 Task: Add an event with the title Training Workshop: Effective Team Leadership, date '2023/10/17', time 7:00 AM to 9:00 AMand add a description: A board meeting is a formal gathering where the board of directors, executive team, and key stakeholders come together to discuss and make important decisions regarding the organization's strategic direction, governance, and overall performance. , put the event into Blue category . Add location for the event as: 321 Montmartre, Paris, France, logged in from the account softage.3@softage.netand send the event invitation to softage.8@softage.net and softage.9@softage.net. Set a reminder for the event At time of event
Action: Mouse moved to (94, 95)
Screenshot: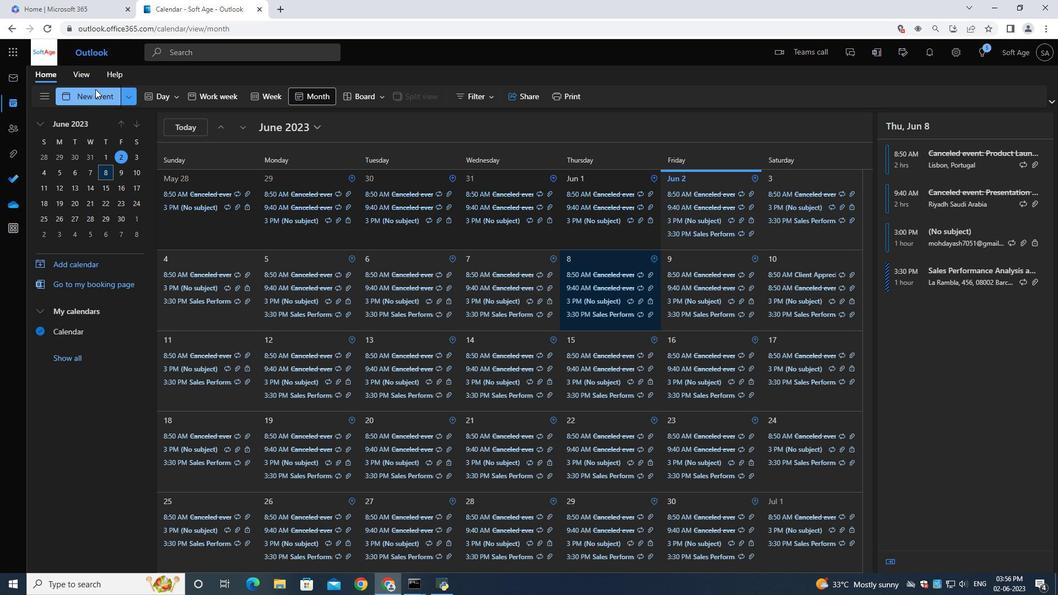 
Action: Mouse pressed left at (94, 95)
Screenshot: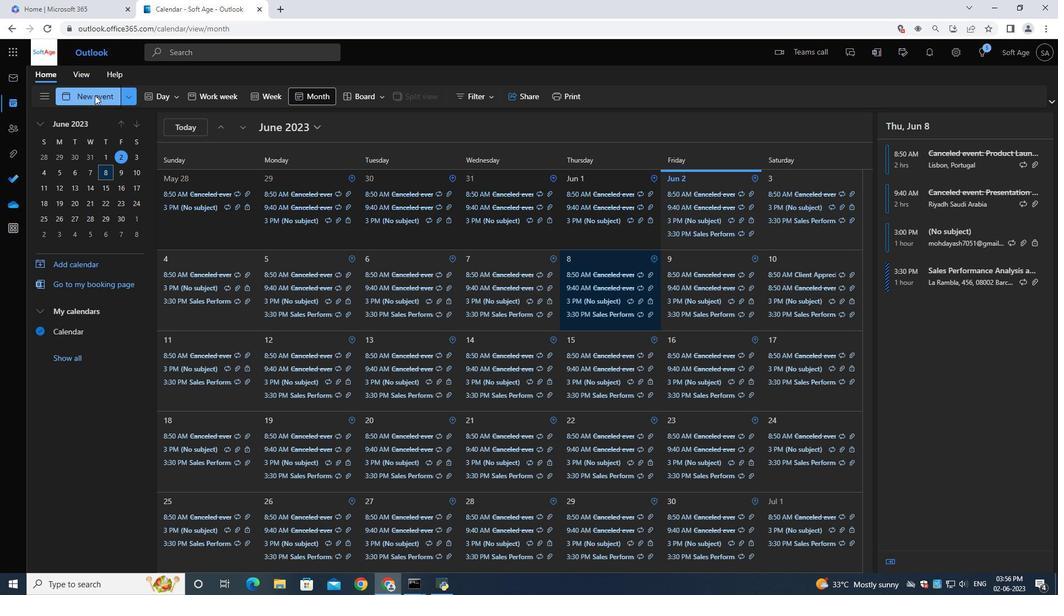 
Action: Mouse moved to (266, 173)
Screenshot: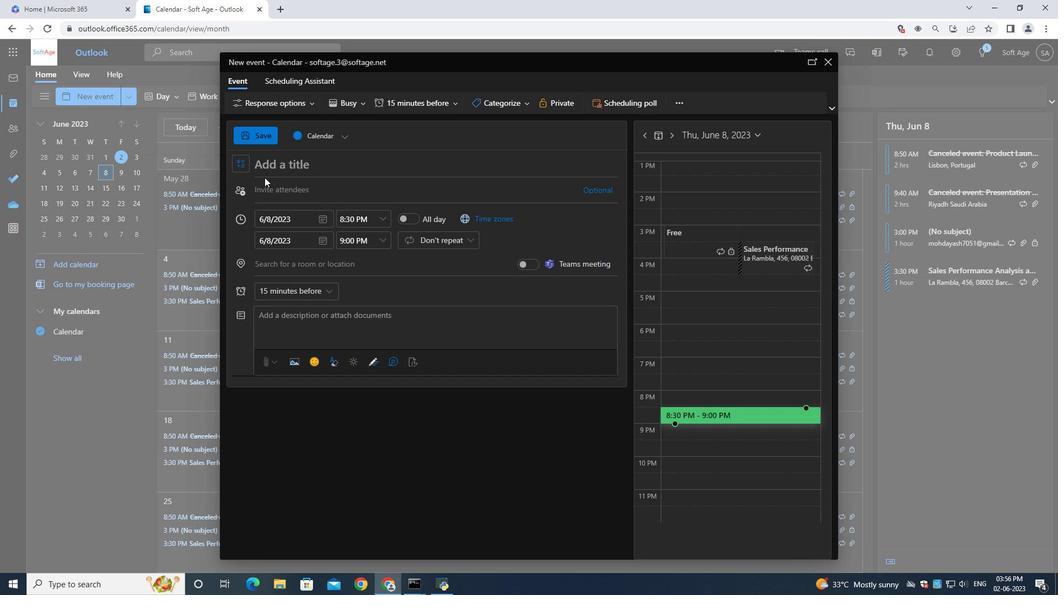 
Action: Mouse pressed left at (266, 173)
Screenshot: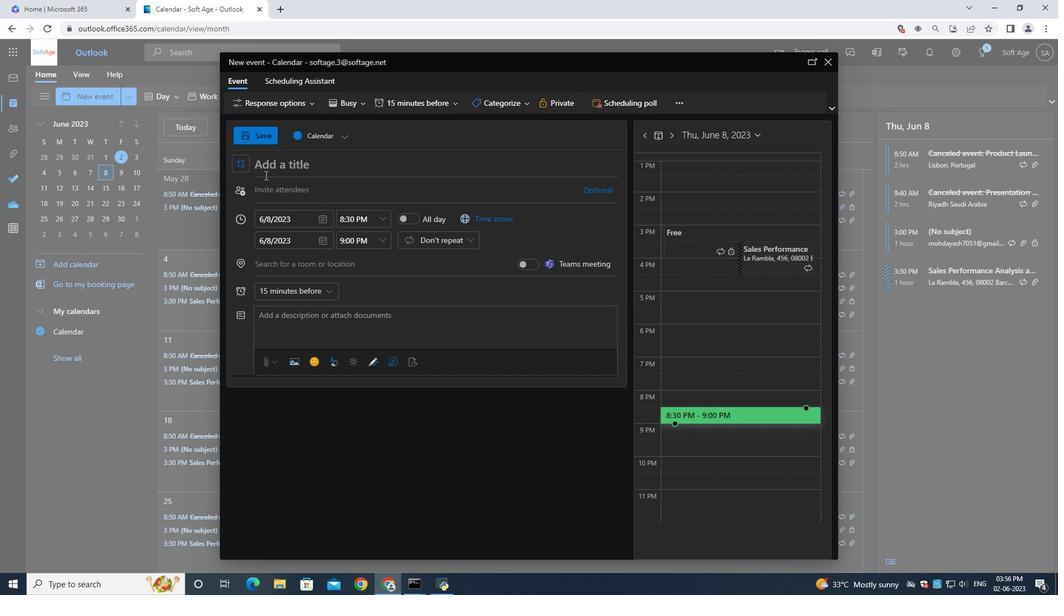 
Action: Key pressed <Key.shift>Training<Key.space><Key.shift>Workshop<Key.shift_r>:<Key.space><Key.shift>Effective<Key.space><Key.shift><Key.shift><Key.shift><Key.shift><Key.shift><Key.shift><Key.shift><Key.shift><Key.shift><Key.shift><Key.shift><Key.shift><Key.shift><Key.shift><Key.shift><Key.shift><Key.shift><Key.shift>Team<Key.space><Key.shift><Key.shift><Key.shift><Key.shift><Key.shift><Key.shift><Key.shift><Key.shift><Key.shift><Key.shift><Key.shift><Key.shift><Key.shift><Key.shift><Key.shift><Key.shift><Key.shift><Key.shift><Key.shift><Key.shift>Leadership
Screenshot: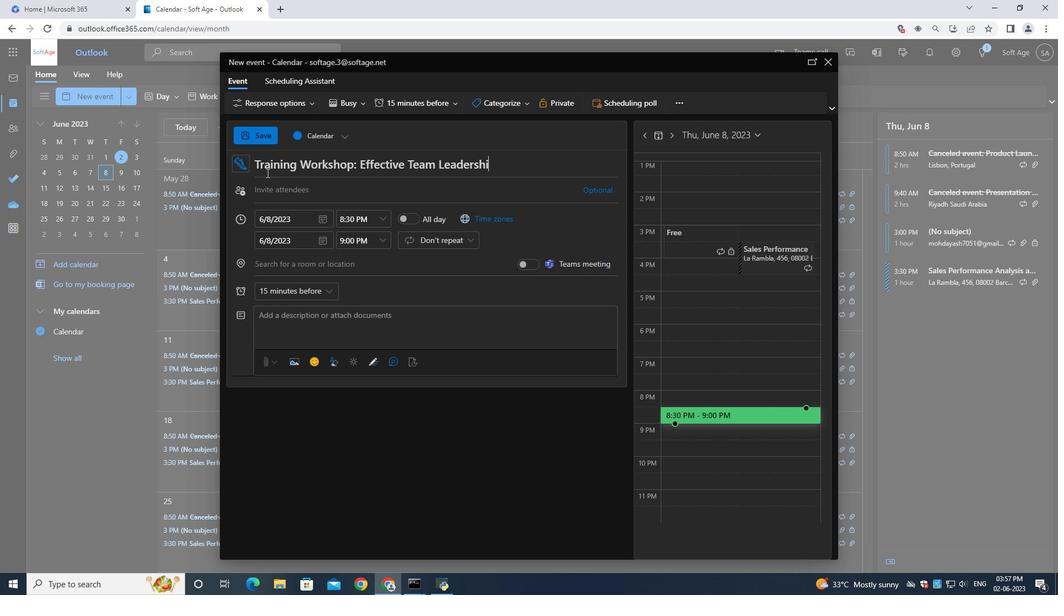 
Action: Mouse moved to (326, 218)
Screenshot: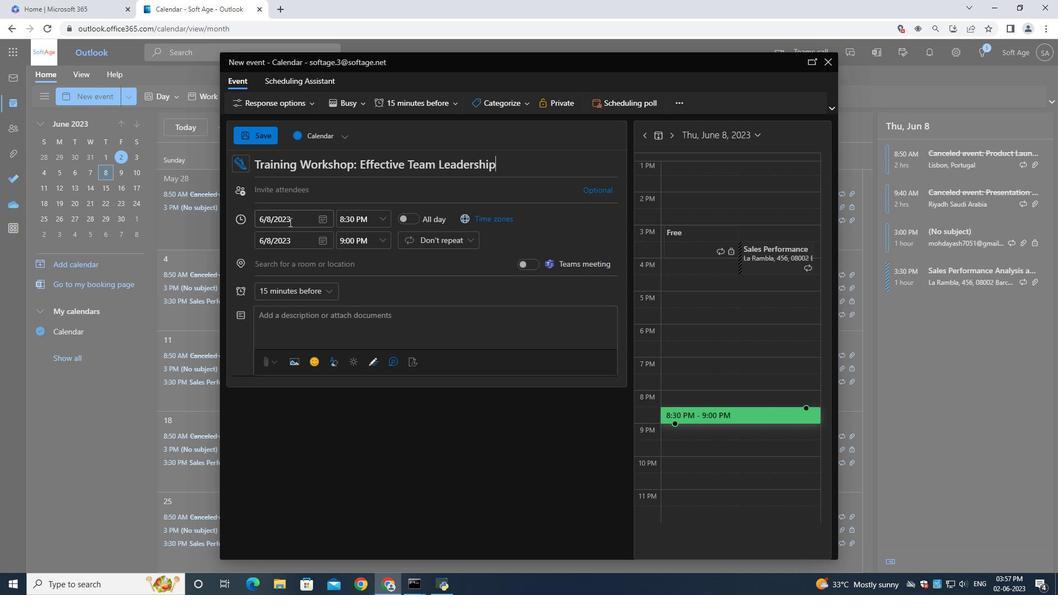
Action: Mouse pressed left at (326, 218)
Screenshot: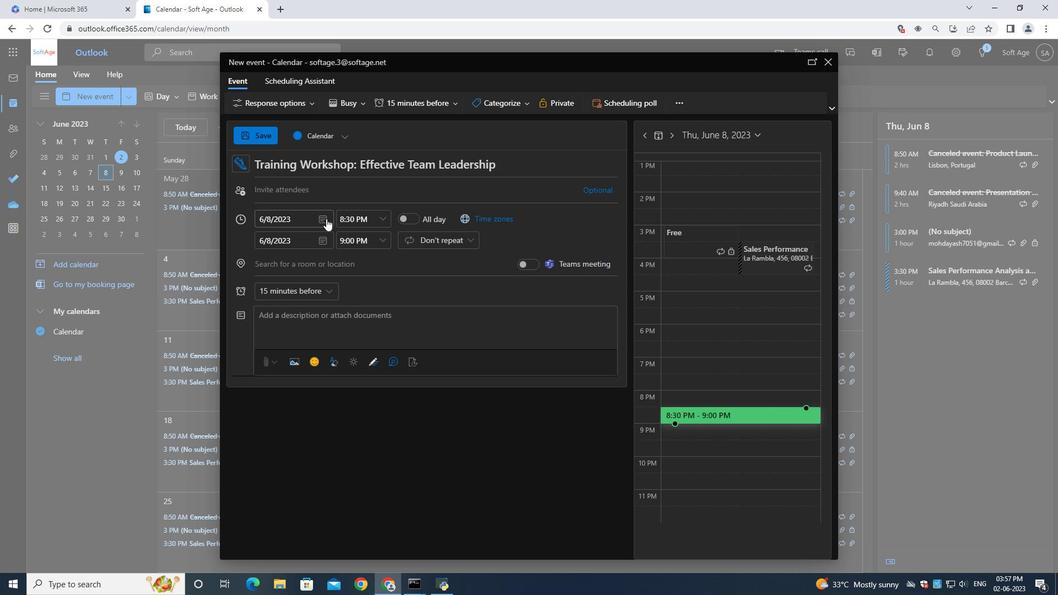 
Action: Mouse moved to (360, 239)
Screenshot: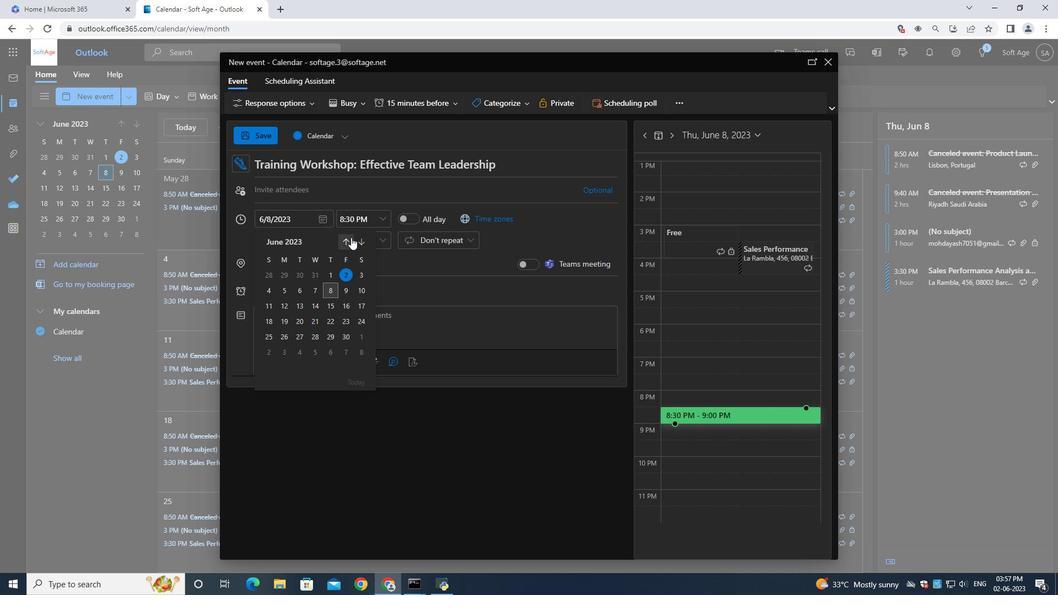
Action: Mouse pressed left at (360, 239)
Screenshot: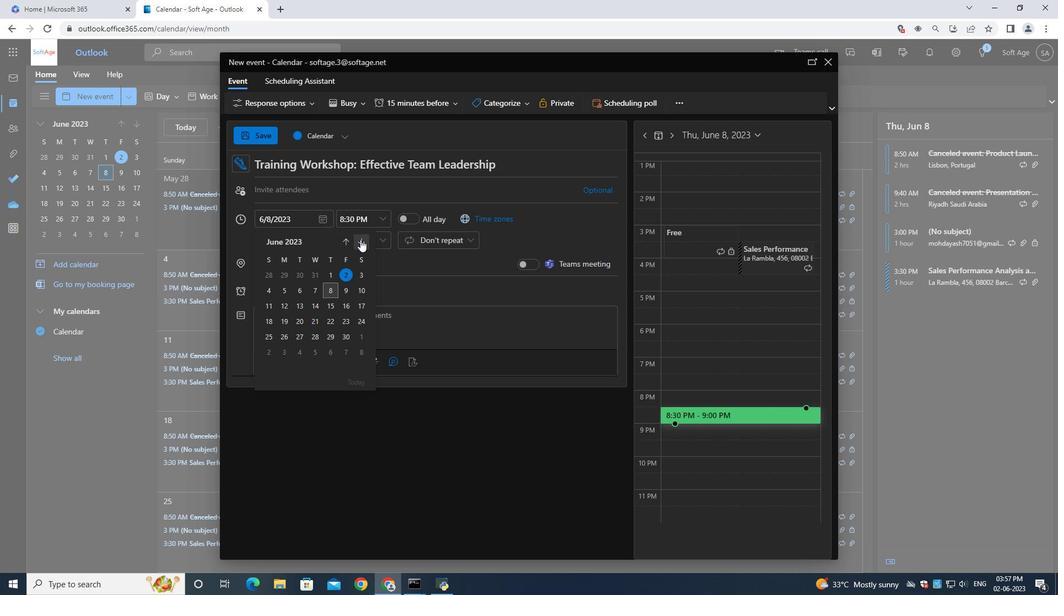 
Action: Mouse pressed left at (360, 239)
Screenshot: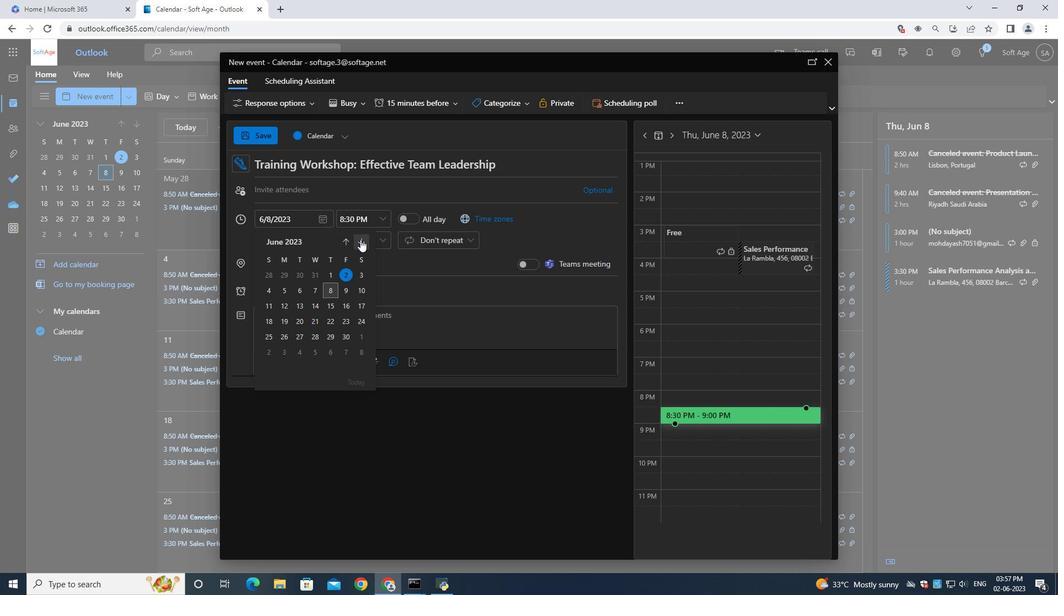 
Action: Mouse pressed left at (360, 239)
Screenshot: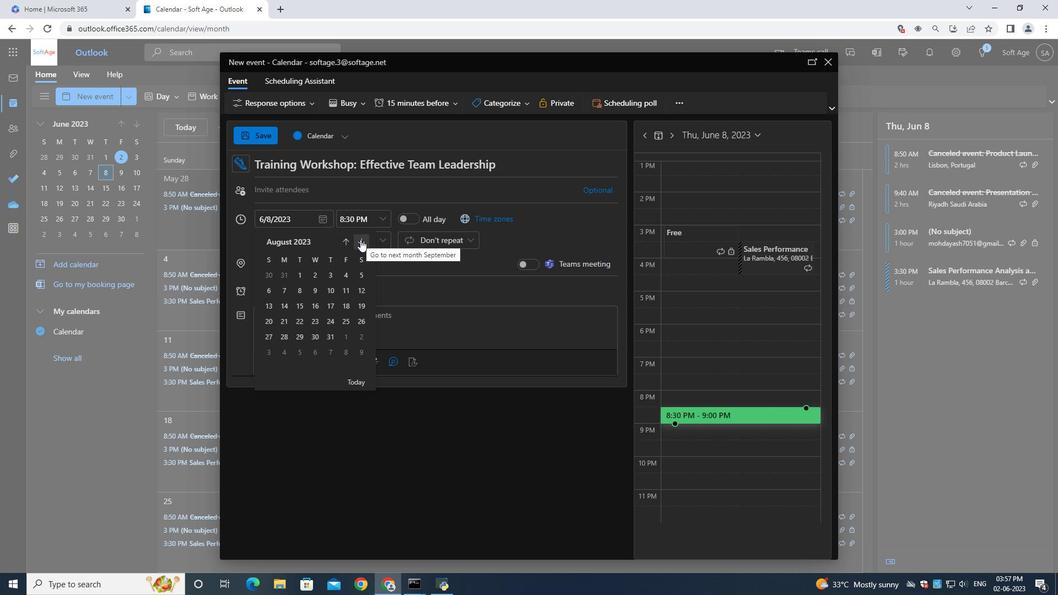 
Action: Mouse moved to (361, 240)
Screenshot: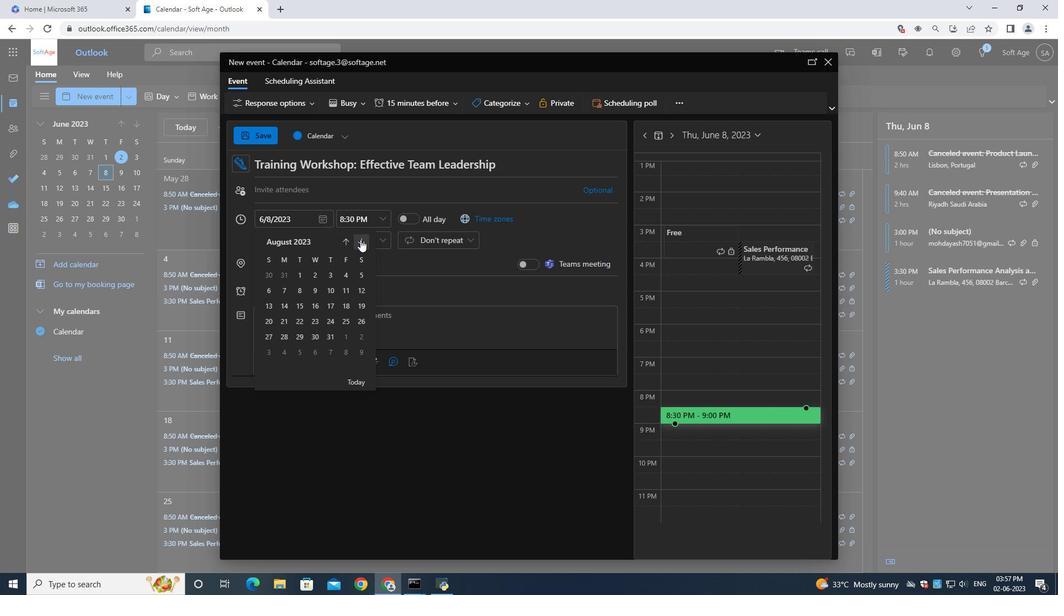 
Action: Mouse pressed left at (361, 240)
Screenshot: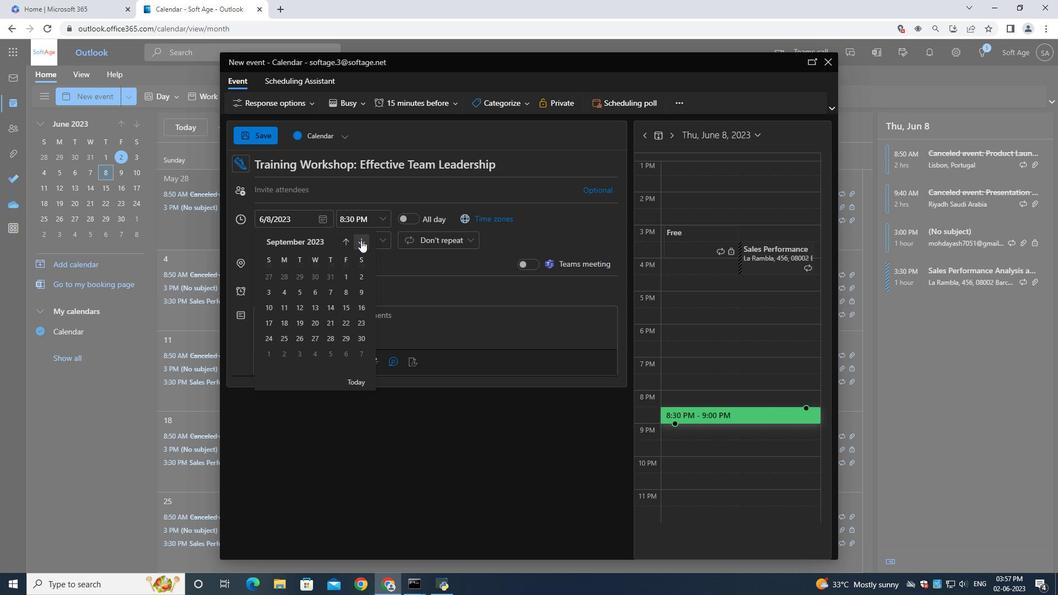 
Action: Mouse moved to (298, 307)
Screenshot: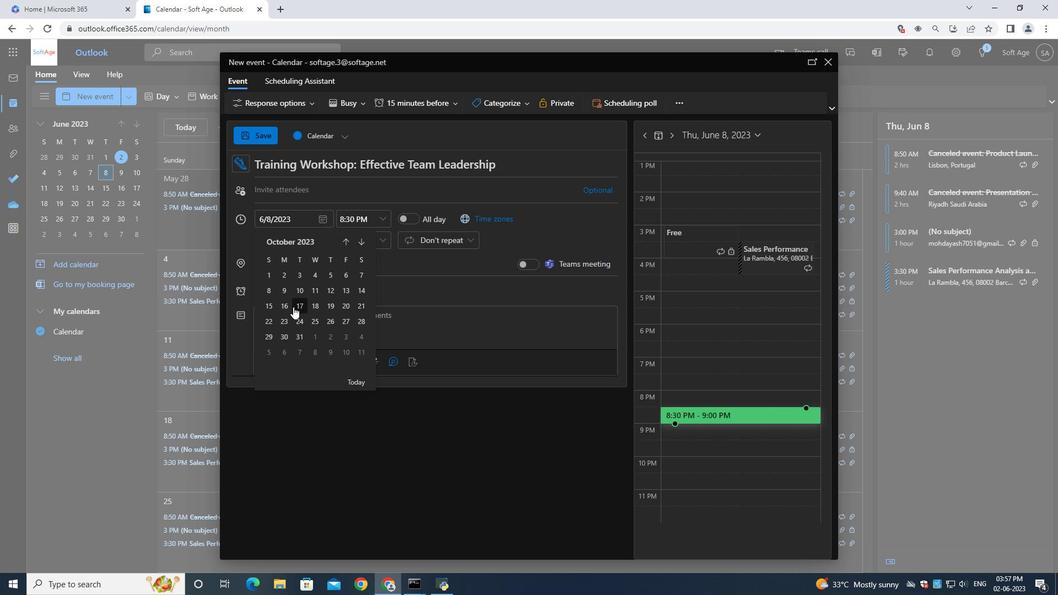 
Action: Mouse pressed left at (298, 307)
Screenshot: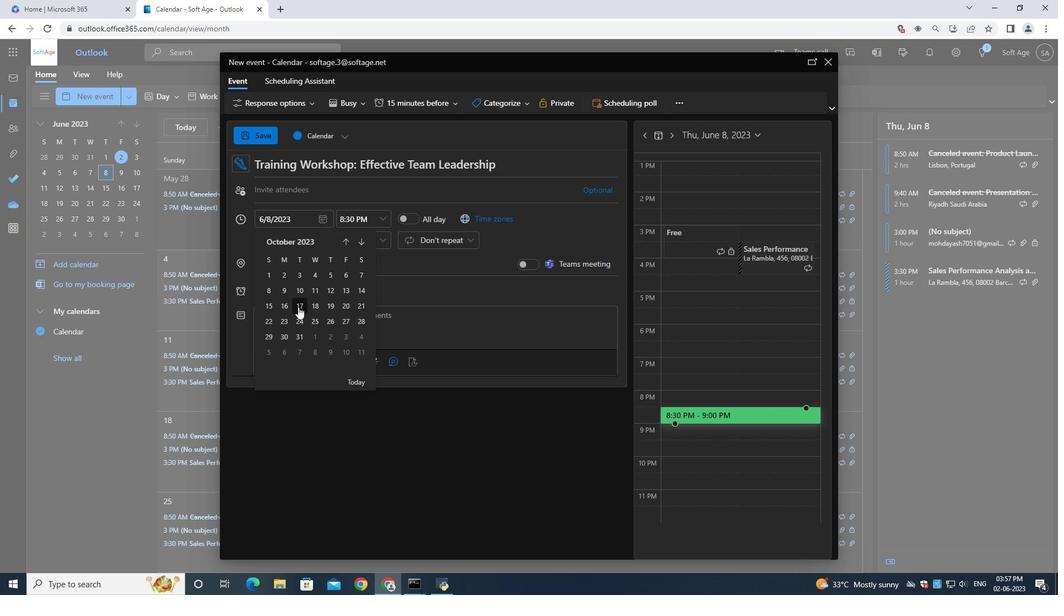 
Action: Mouse moved to (349, 218)
Screenshot: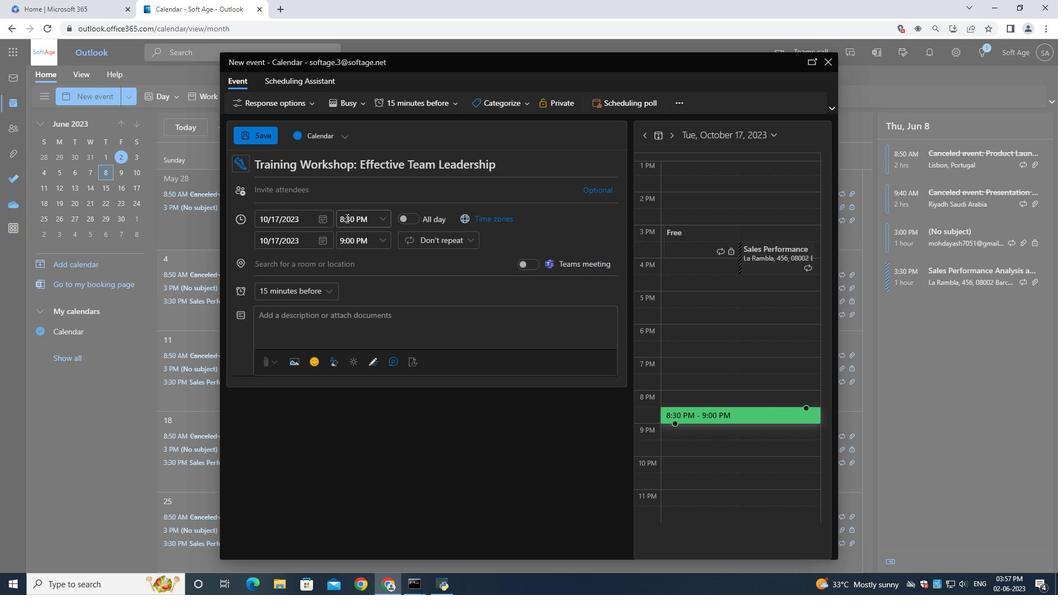 
Action: Mouse pressed left at (349, 218)
Screenshot: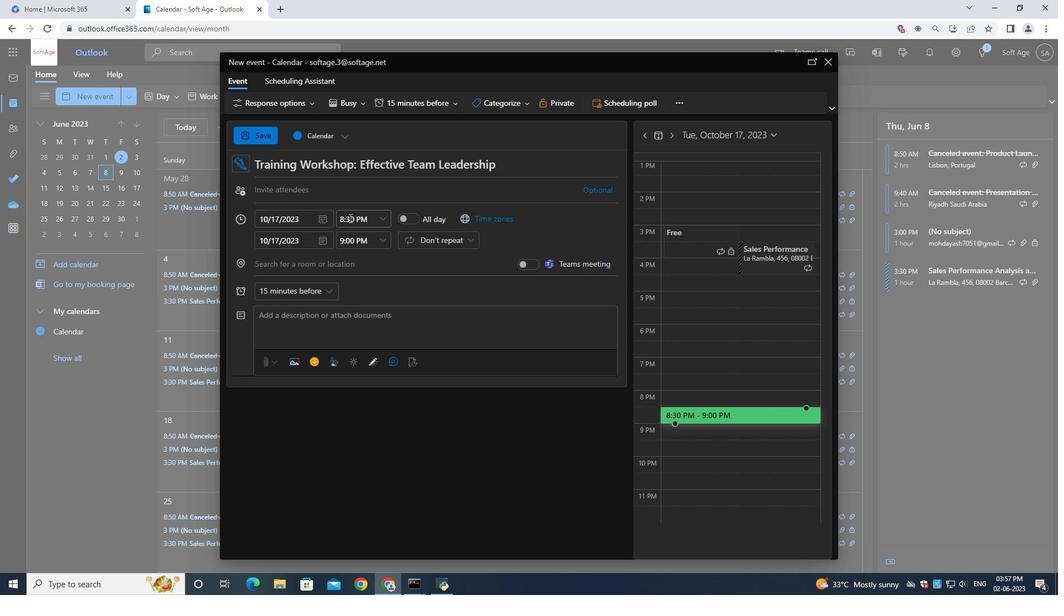 
Action: Mouse moved to (351, 218)
Screenshot: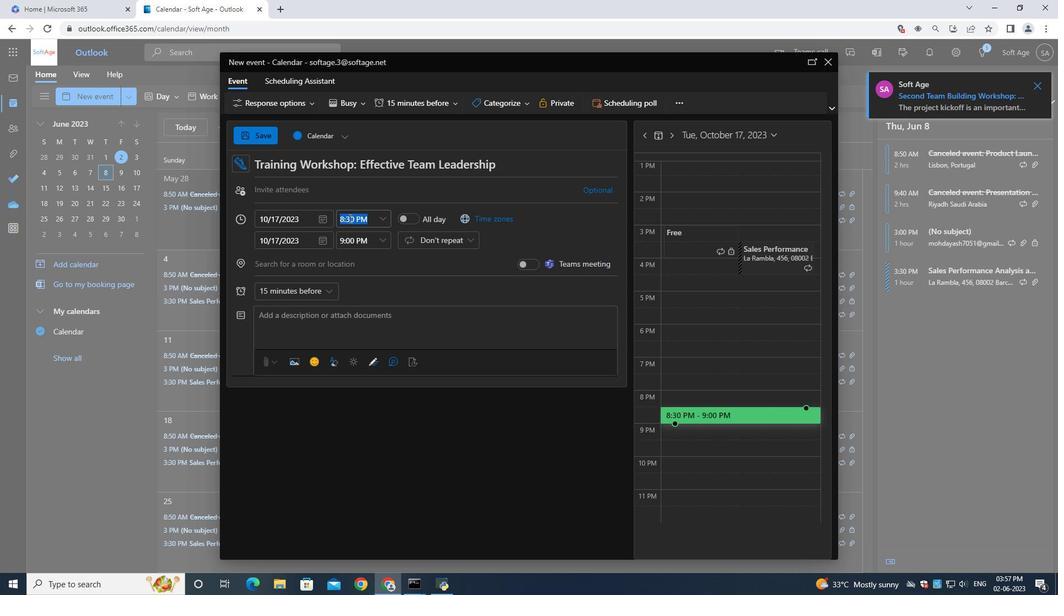 
Action: Key pressed 7<Key.shift_r>:00<Key.shift>AM
Screenshot: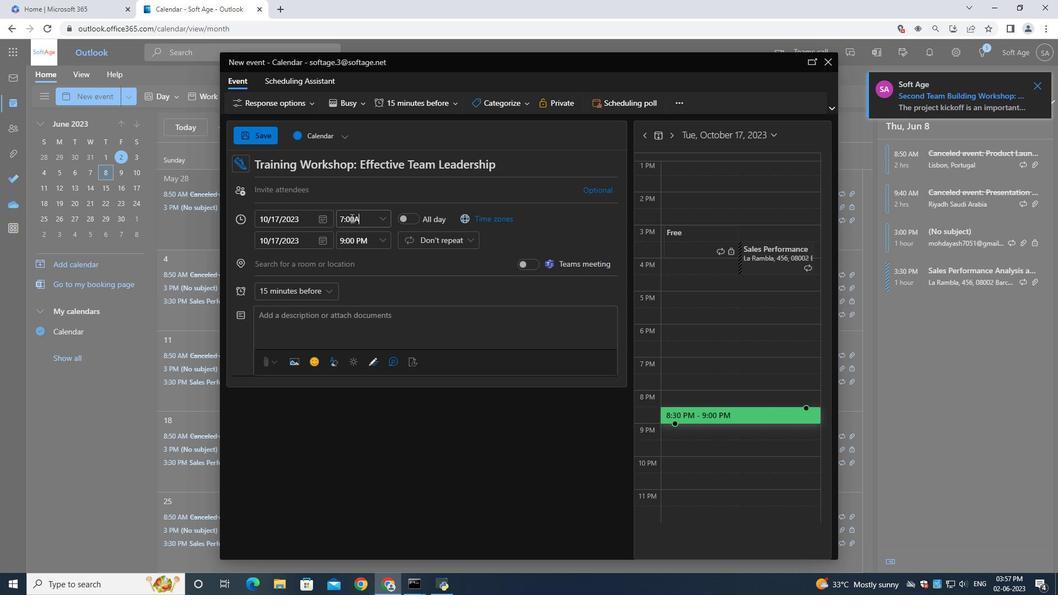 
Action: Mouse moved to (354, 242)
Screenshot: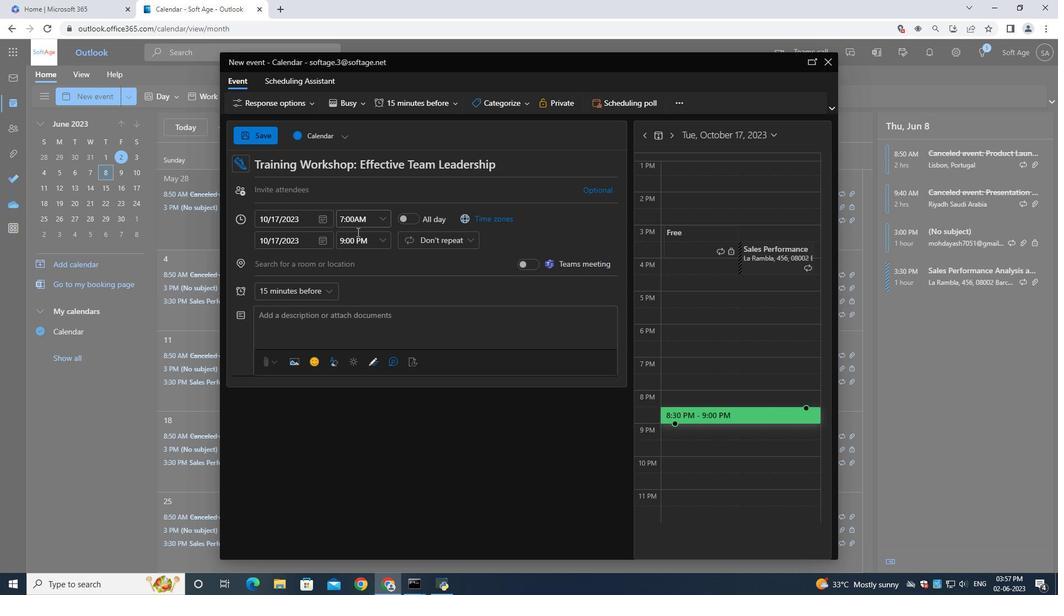 
Action: Mouse pressed left at (354, 242)
Screenshot: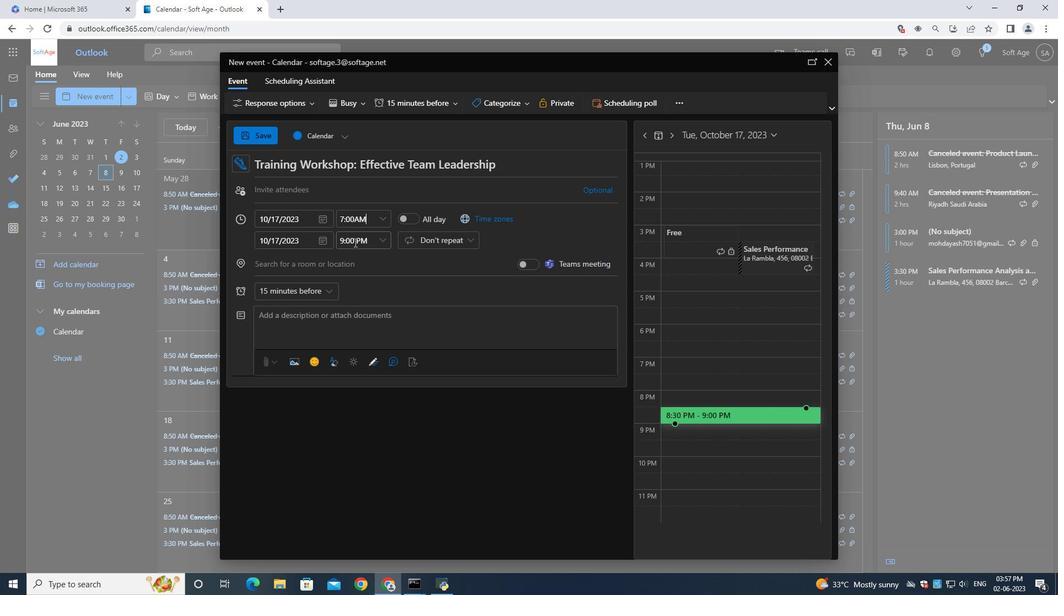 
Action: Mouse moved to (353, 242)
Screenshot: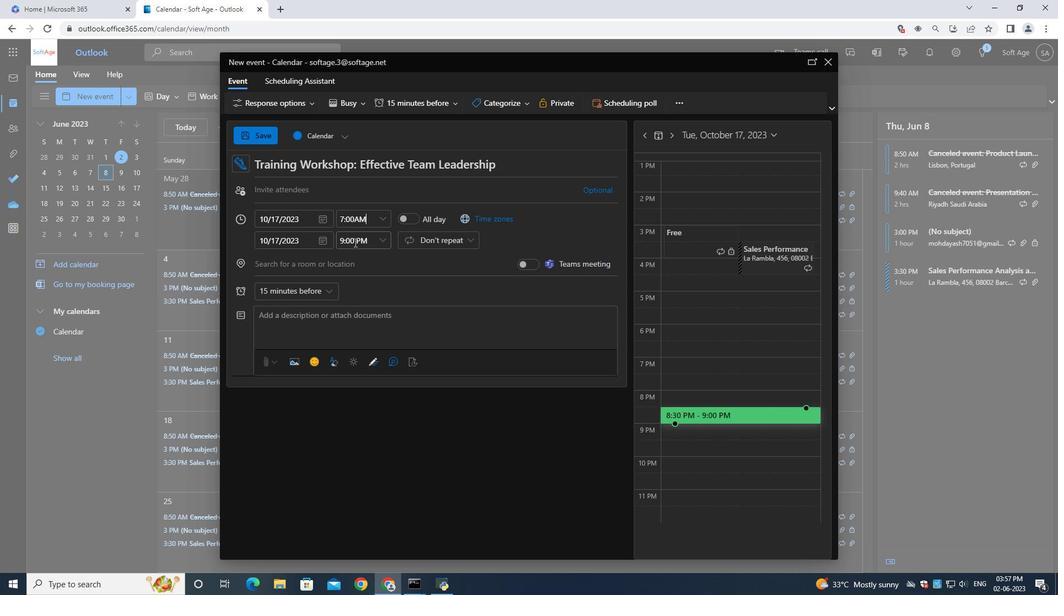 
Action: Key pressed 9<Key.shift_r>:00<Key.shift>AM
Screenshot: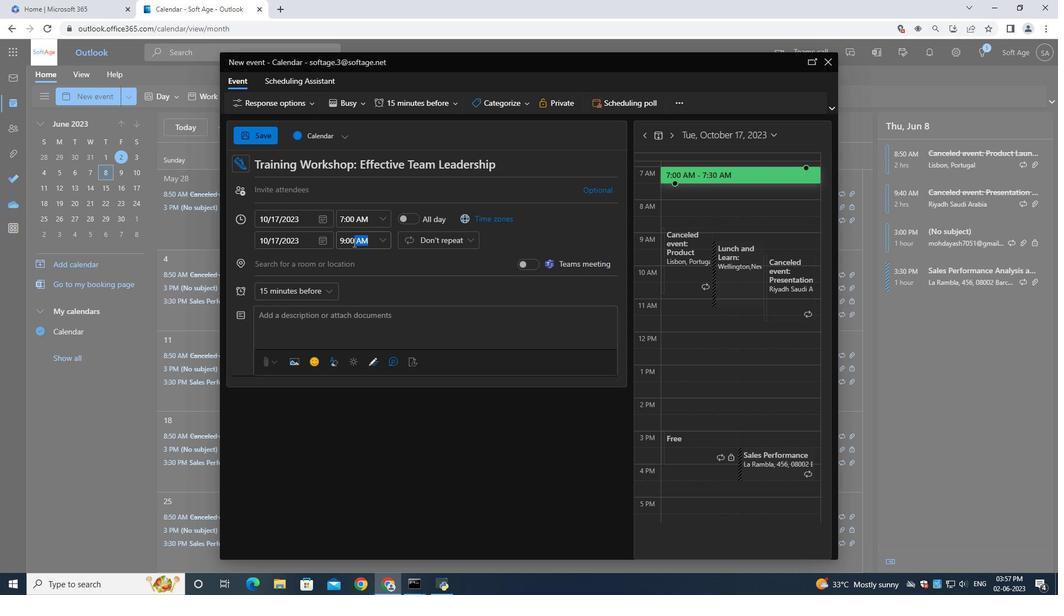 
Action: Mouse moved to (316, 325)
Screenshot: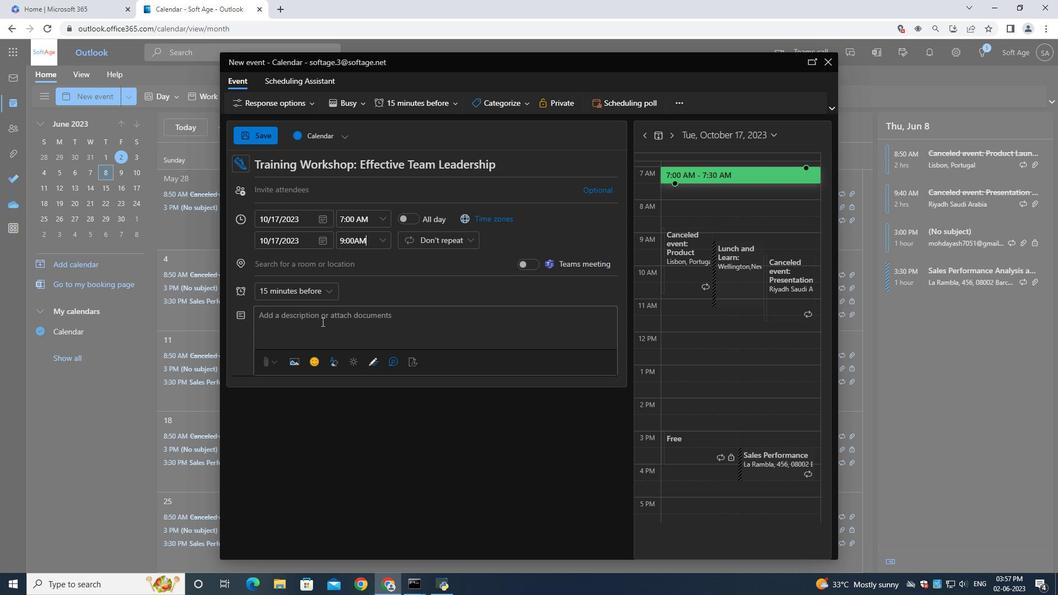 
Action: Mouse pressed left at (316, 325)
Screenshot: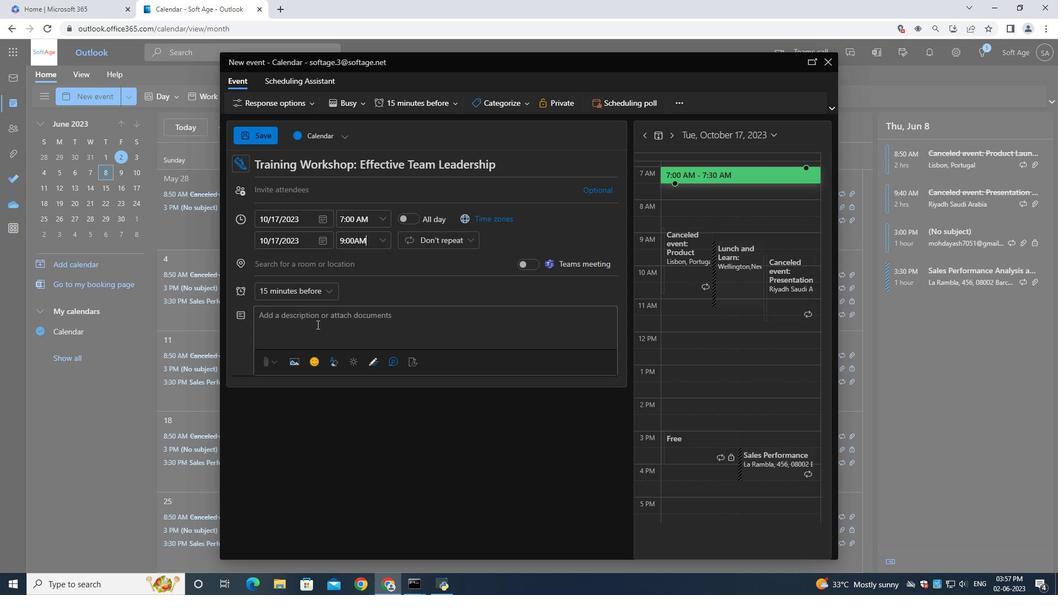 
Action: Mouse moved to (305, 312)
Screenshot: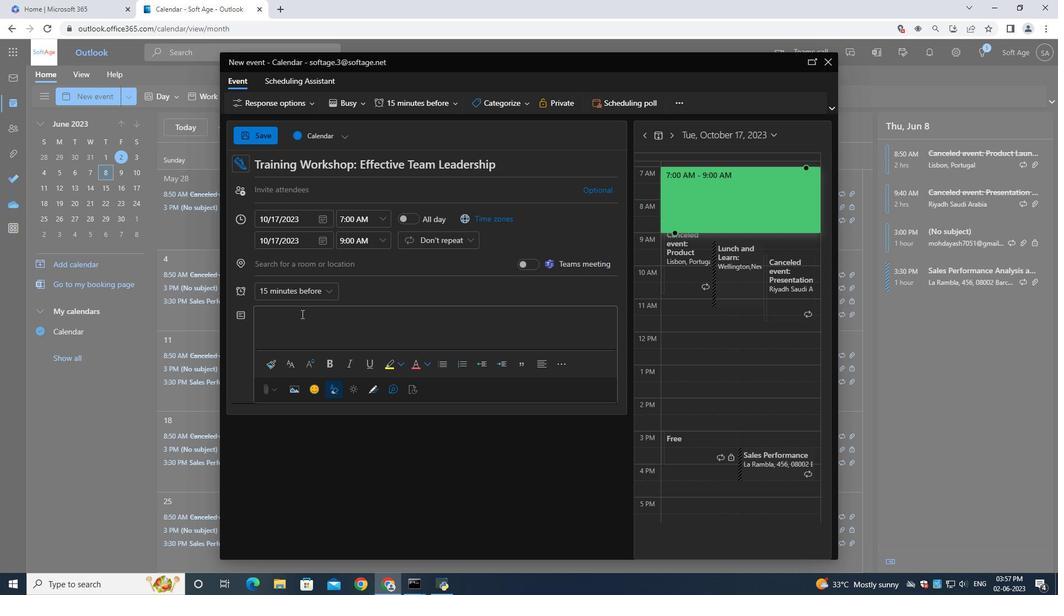 
Action: Key pressed <Key.shift>A<Key.space>board<Key.space>of<Key.space><Key.backspace><Key.backspace><Key.backspace>meeting<Key.space>is<Key.space>a<Key.space>formal<Key.space>gathering<Key.space>where<Key.space>the<Key.space>board<Key.space>of<Key.space>dicretors,<Key.space>ec<Key.backspace>xecutive<Key.space>team,<Key.space>and<Key.space>key<Key.space>stakeho
Screenshot: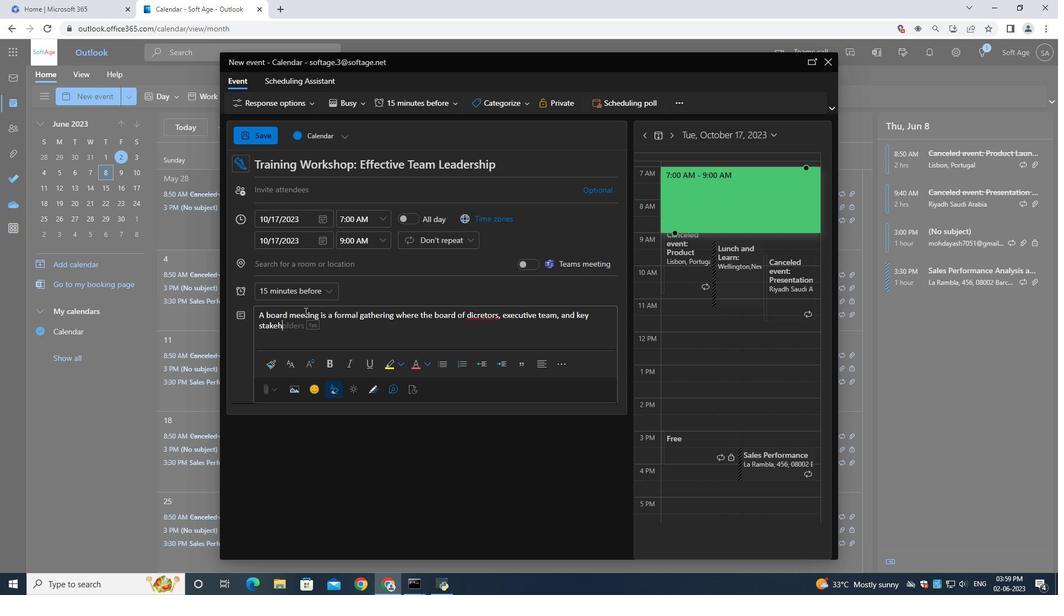 
Action: Mouse moved to (9, 279)
Screenshot: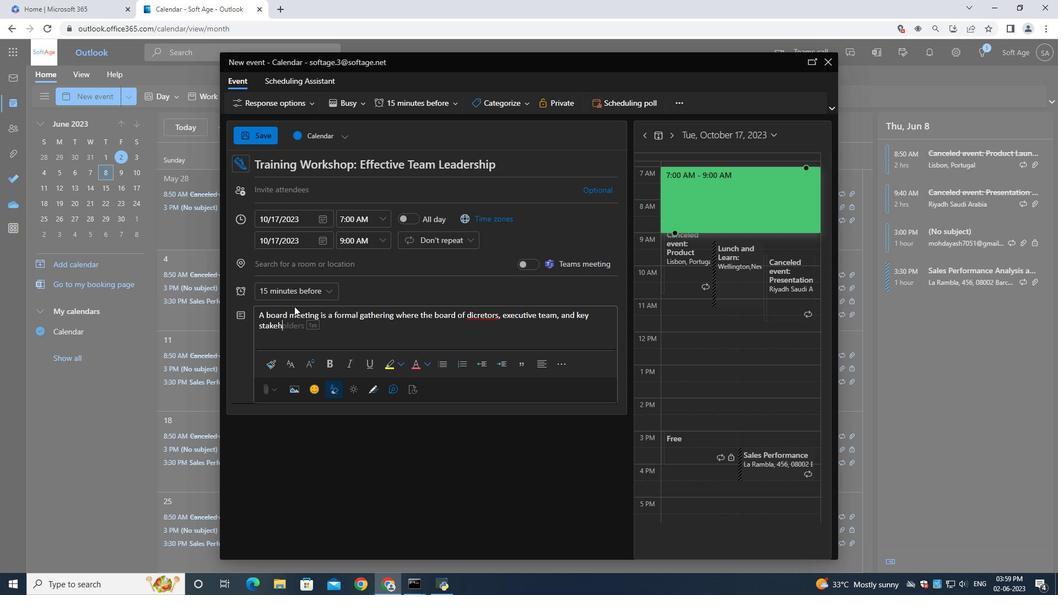 
Action: Key pressed lders<Key.space>come<Key.space>together<Key.space>to<Key.space>discuss<Key.space>and<Key.space>make<Key.space>important<Key.space>decisions<Key.space>regarding<Key.space>the<Key.space>organix<Key.backspace>zation's<Key.space>strategic<Key.space>direction,<Key.space>governace<Key.backspace><Key.backspace><Key.backspace>ance<Key.space><Key.backspace>,<Key.space>and<Key.space>overall<Key.space>performance.,
Screenshot: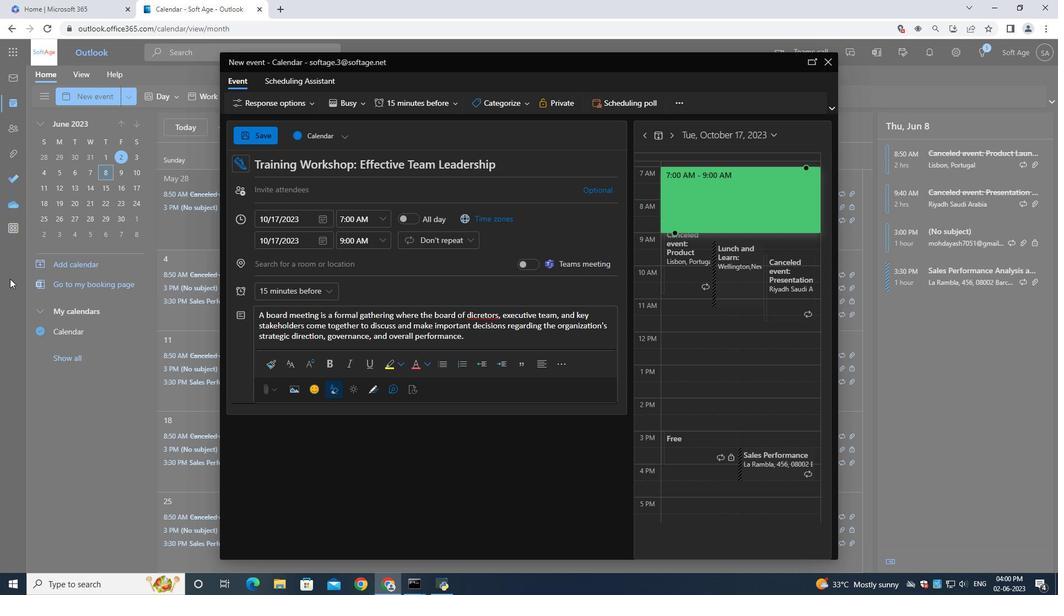 
Action: Mouse moved to (379, 300)
Screenshot: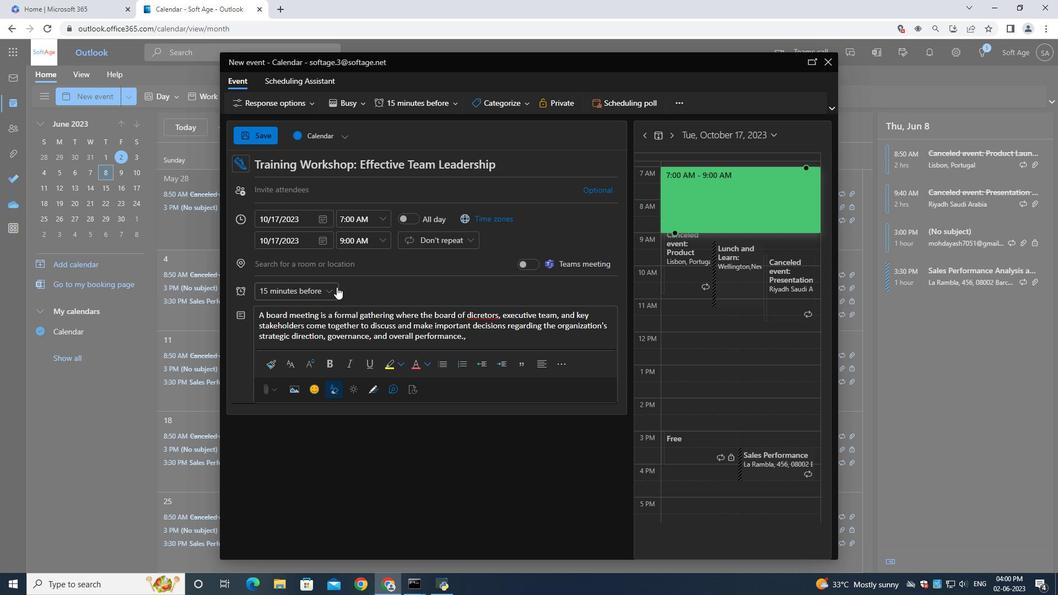 
Action: Key pressed <Key.backspace>
Screenshot: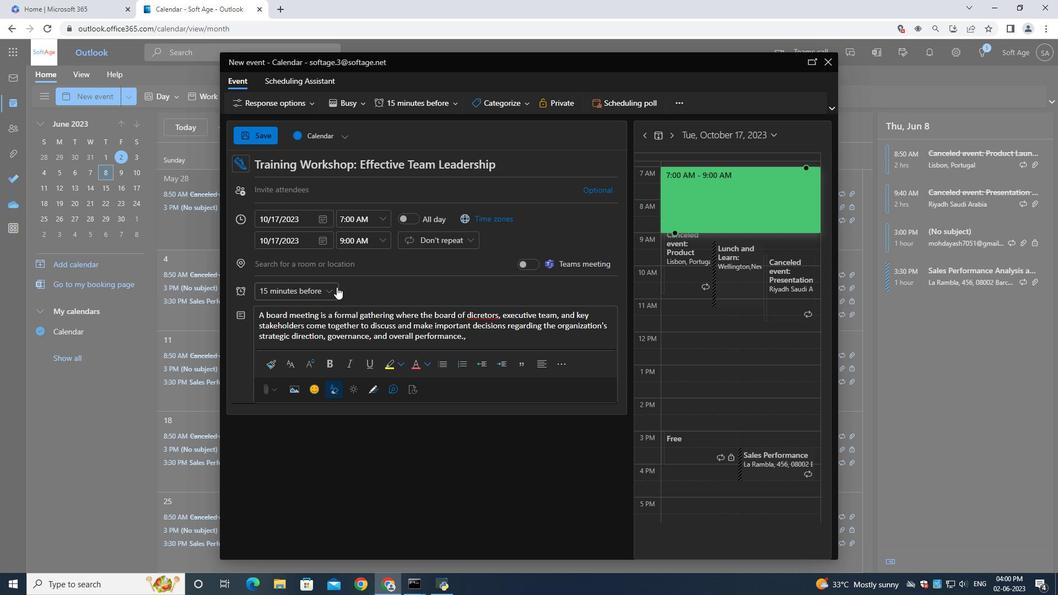 
Action: Mouse moved to (513, 99)
Screenshot: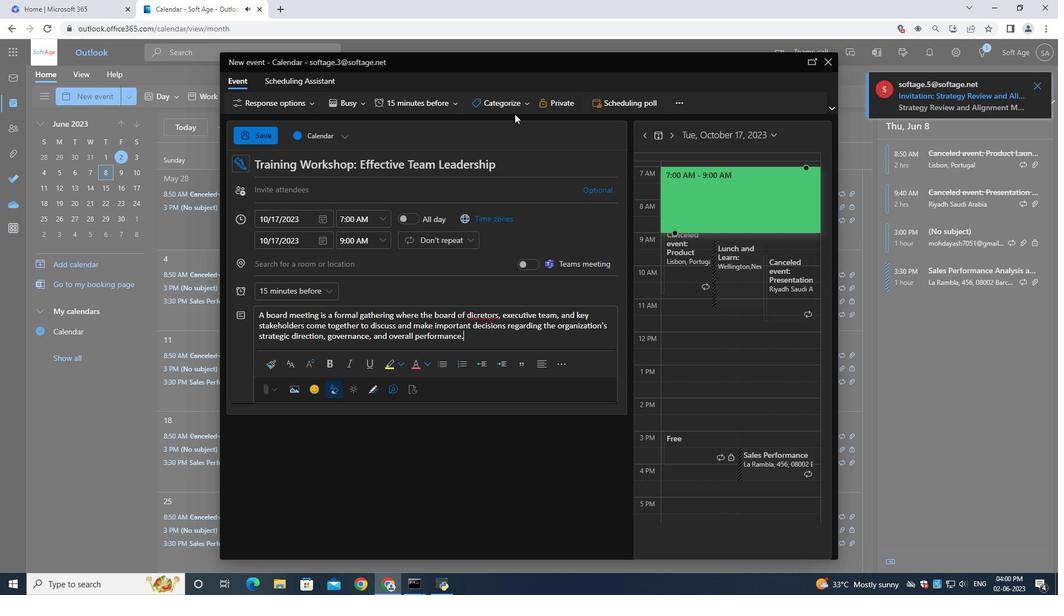 
Action: Mouse pressed left at (513, 99)
Screenshot: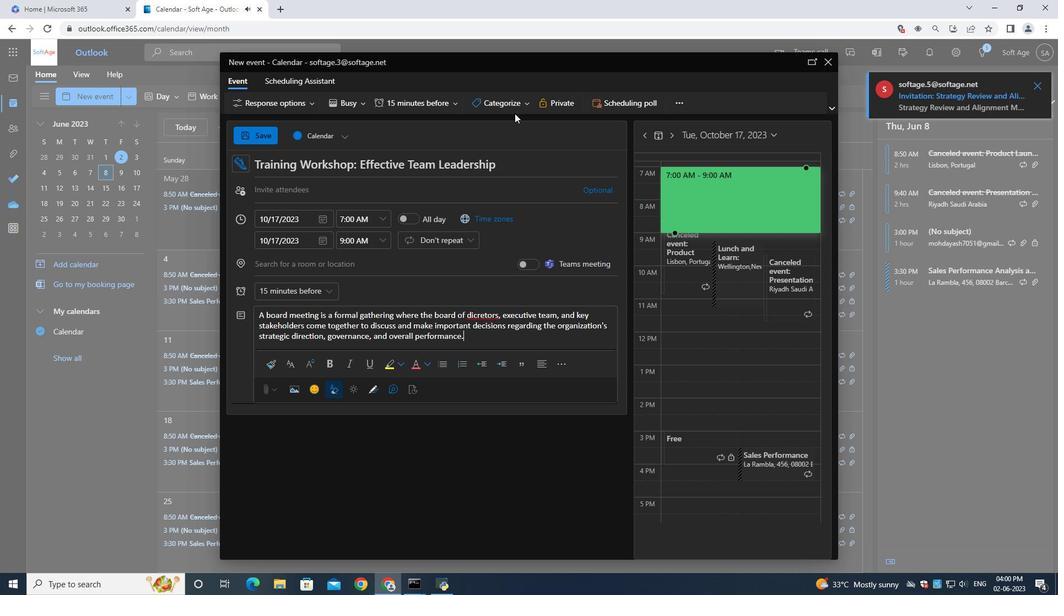 
Action: Mouse moved to (503, 122)
Screenshot: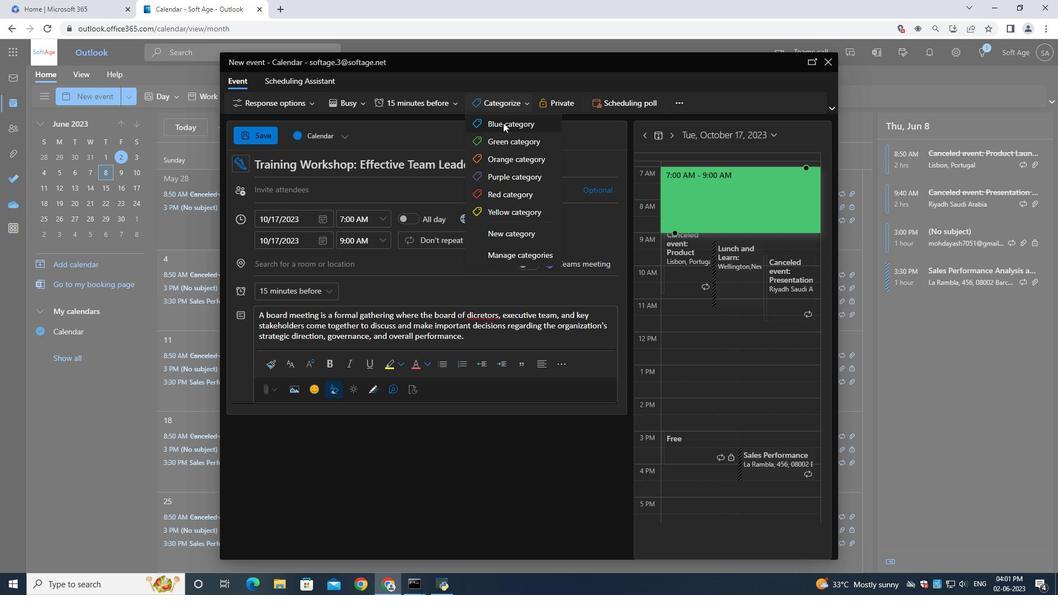 
Action: Mouse pressed left at (503, 122)
Screenshot: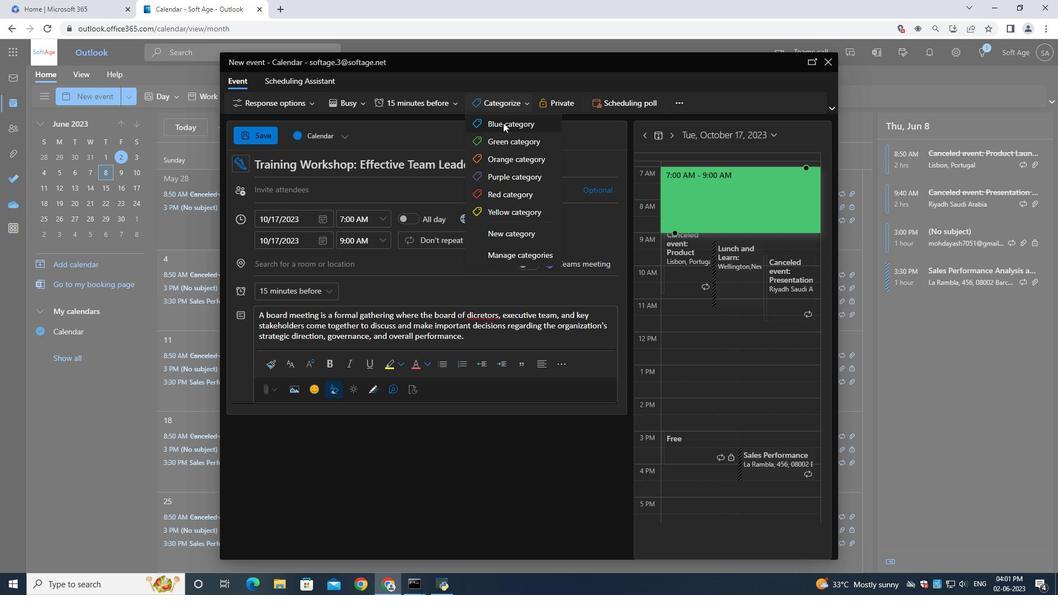 
Action: Mouse moved to (291, 264)
Screenshot: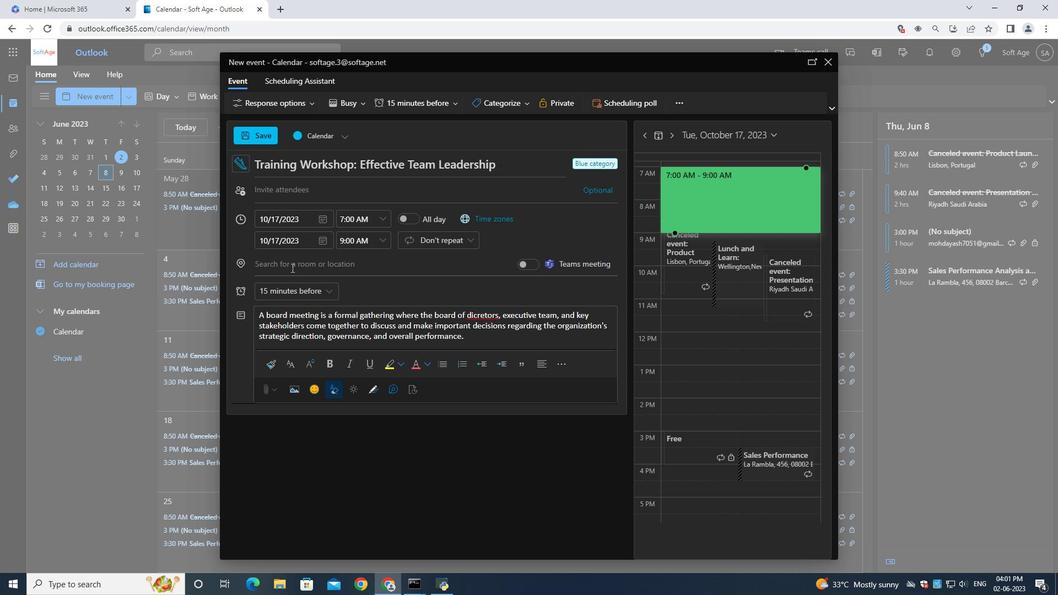 
Action: Mouse pressed left at (291, 264)
Screenshot: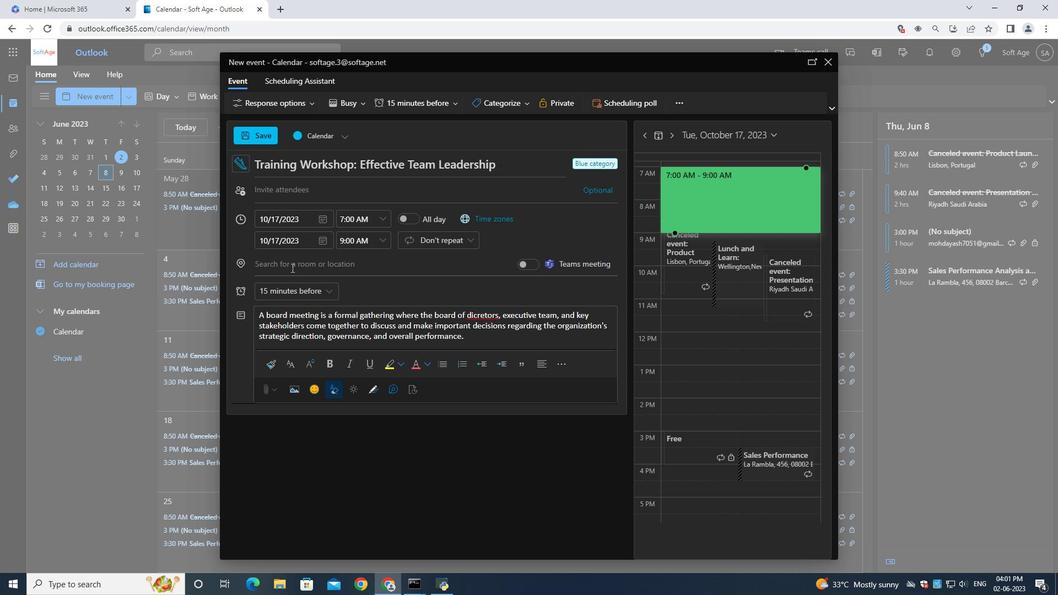 
Action: Mouse moved to (291, 264)
Screenshot: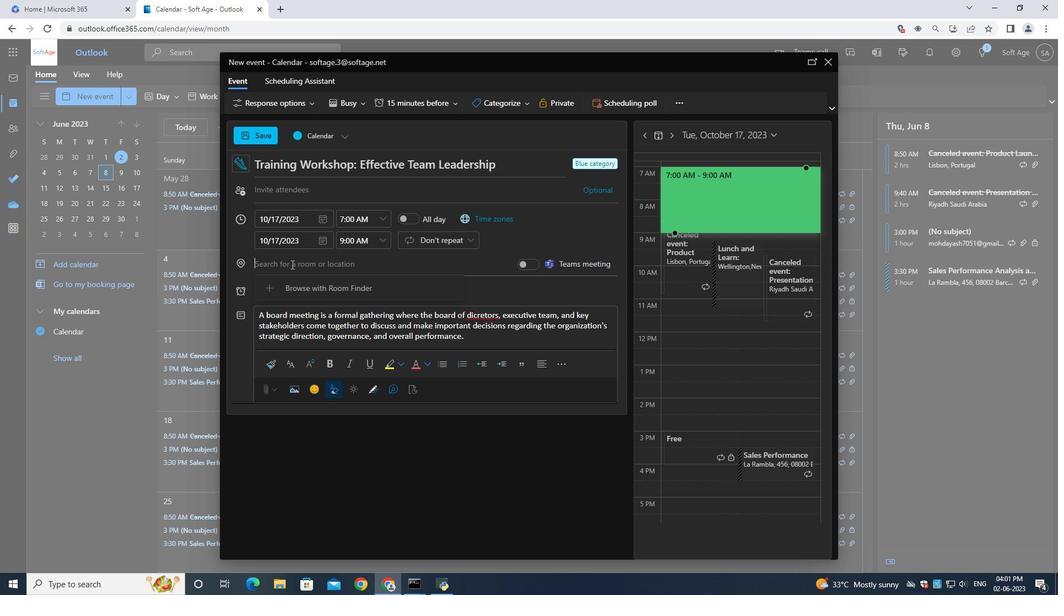 
Action: Key pressed 321<Key.space><Key.shift>Montmartre,<Key.space>
Screenshot: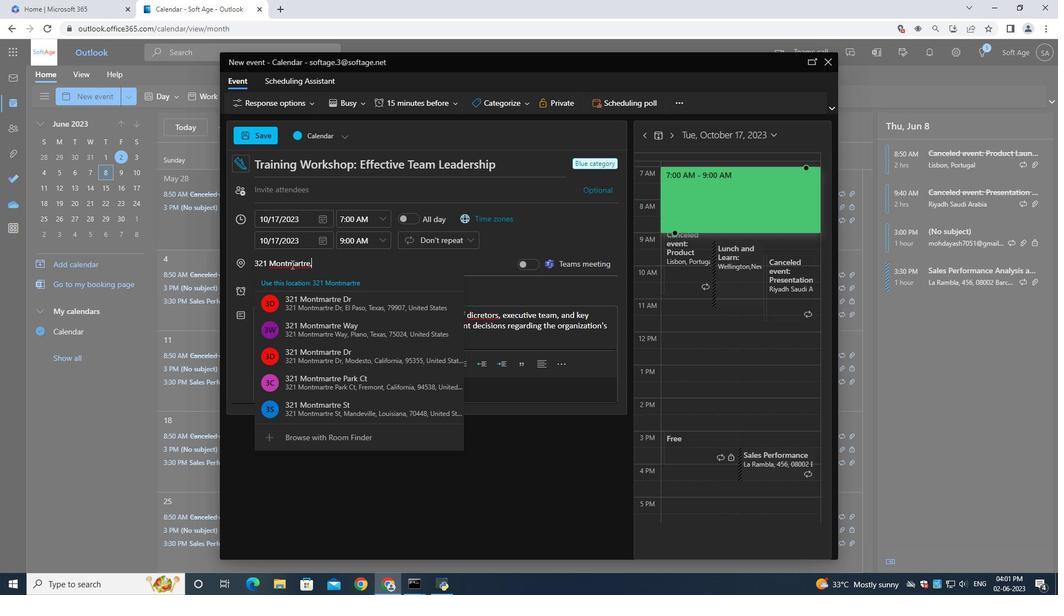 
Action: Mouse moved to (271, 260)
Screenshot: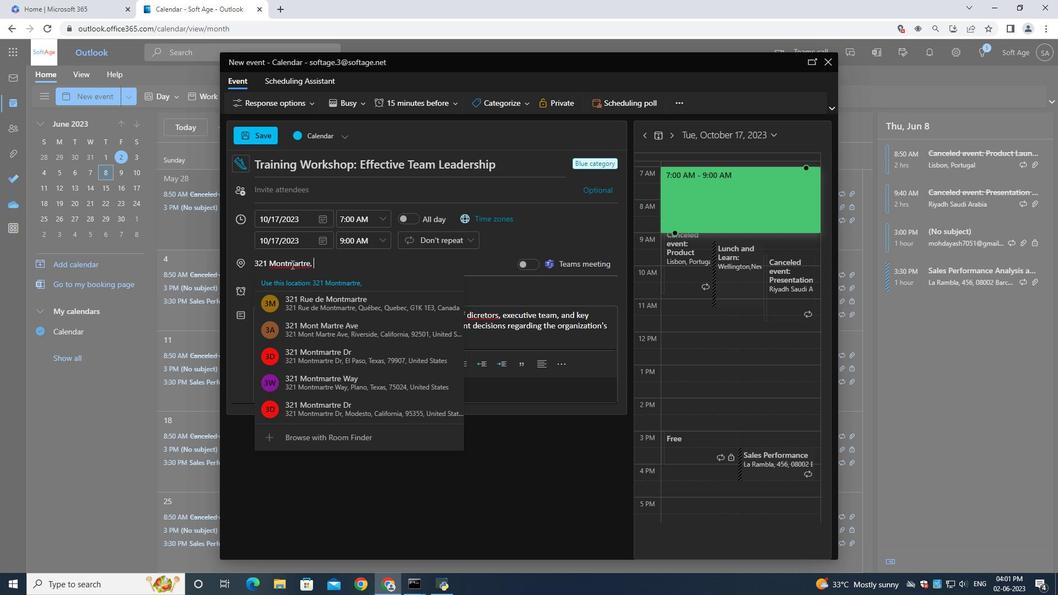 
Action: Key pressed <Key.shift>Paris,<Key.space><Key.shift><Key.shift><Key.shift><Key.shift><Key.shift><Key.shift><Key.shift><Key.shift><Key.shift><Key.shift><Key.shift><Key.shift><Key.shift><Key.shift><Key.shift><Key.shift><Key.shift><Key.shift><Key.shift><Key.shift><Key.shift><Key.shift><Key.shift><Key.shift><Key.shift><Key.shift><Key.shift><Key.shift><Key.shift><Key.shift><Key.shift><Key.shift><Key.shift><Key.shift><Key.shift><Key.shift><Key.shift><Key.shift><Key.shift><Key.shift><Key.shift><Key.shift><Key.shift><Key.shift><Key.shift><Key.shift><Key.shift><Key.shift><Key.shift><Key.shift><Key.shift><Key.shift><Key.shift><Key.shift><Key.shift><Key.shift><Key.shift><Key.shift><Key.shift><Key.shift><Key.shift><Key.shift><Key.shift><Key.shift><Key.shift><Key.shift><Key.shift><Key.shift>France
Screenshot: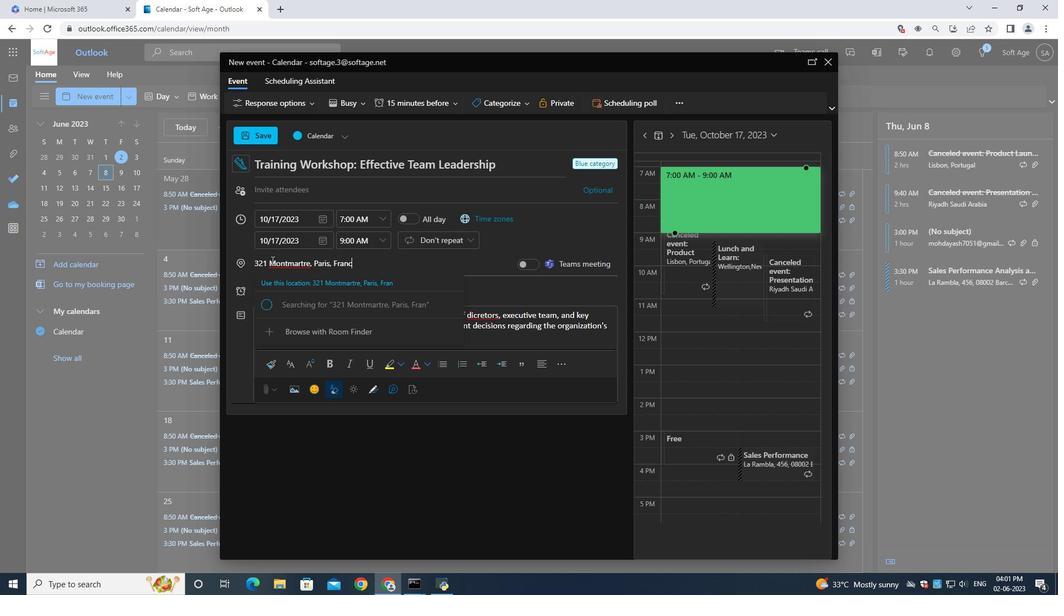 
Action: Mouse moved to (312, 186)
Screenshot: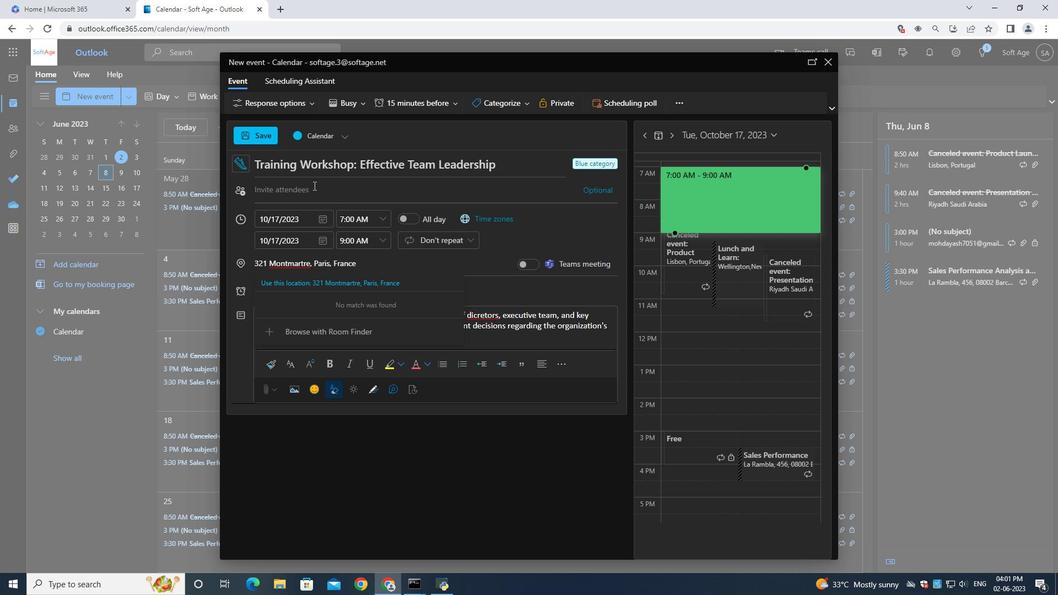 
Action: Mouse pressed left at (312, 186)
Screenshot: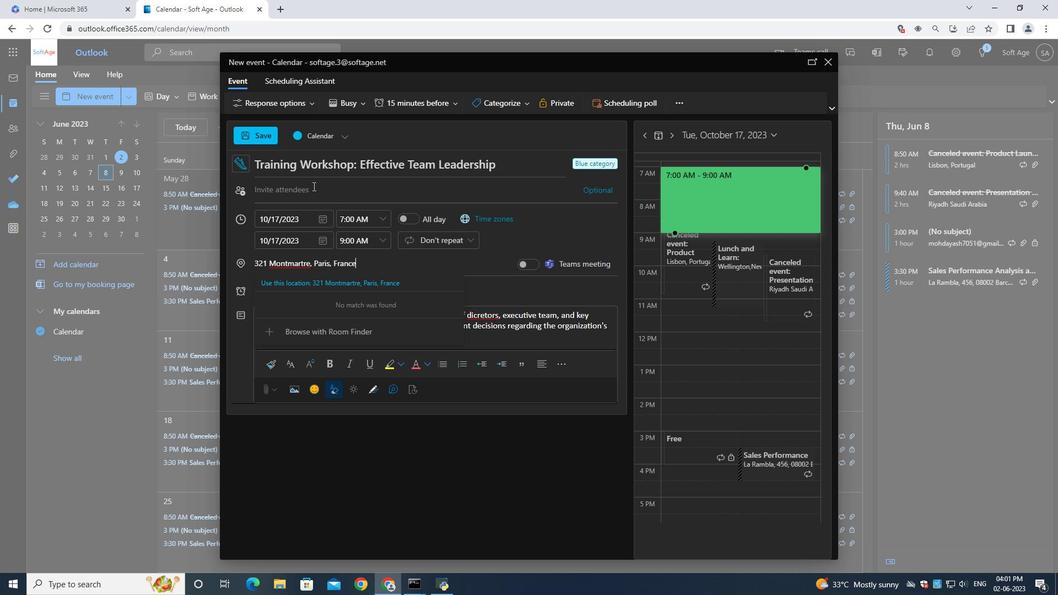 
Action: Mouse moved to (316, 187)
Screenshot: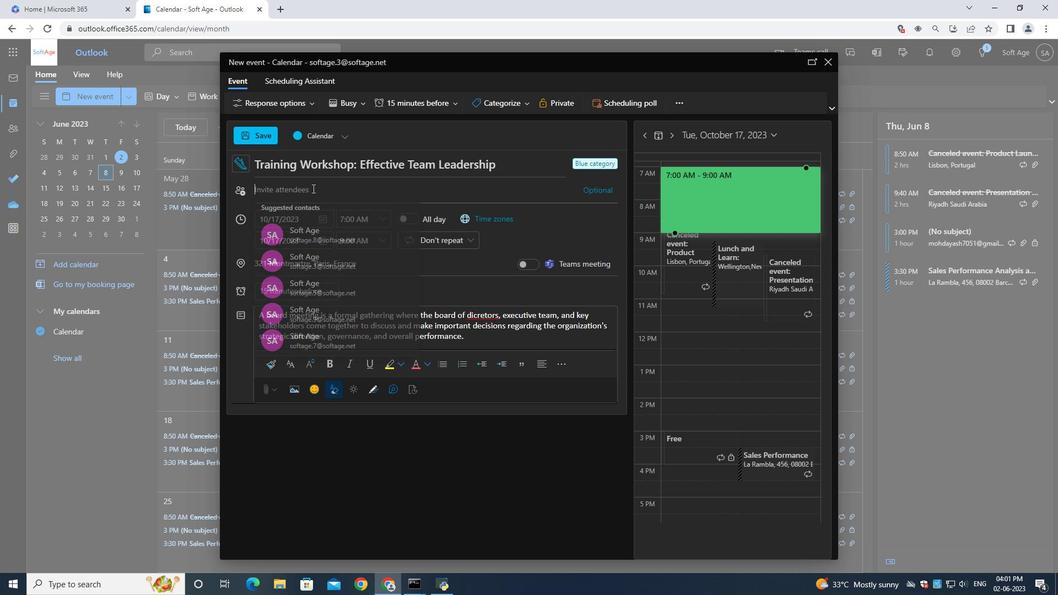 
Action: Key pressed <Key.shift>Softage.8<Key.shift>@sofftage.net
Screenshot: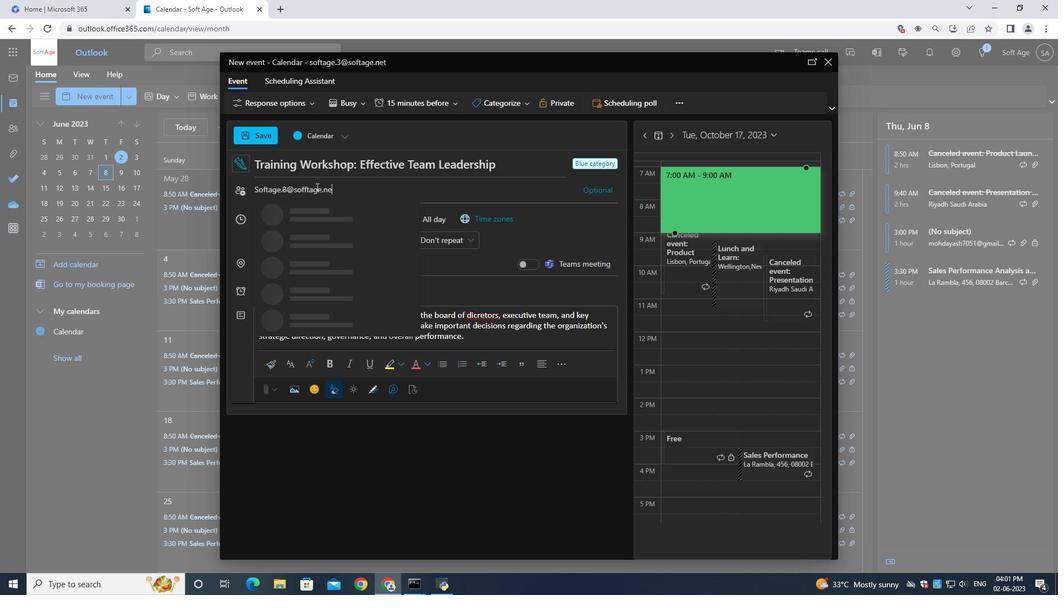
Action: Mouse moved to (344, 199)
Screenshot: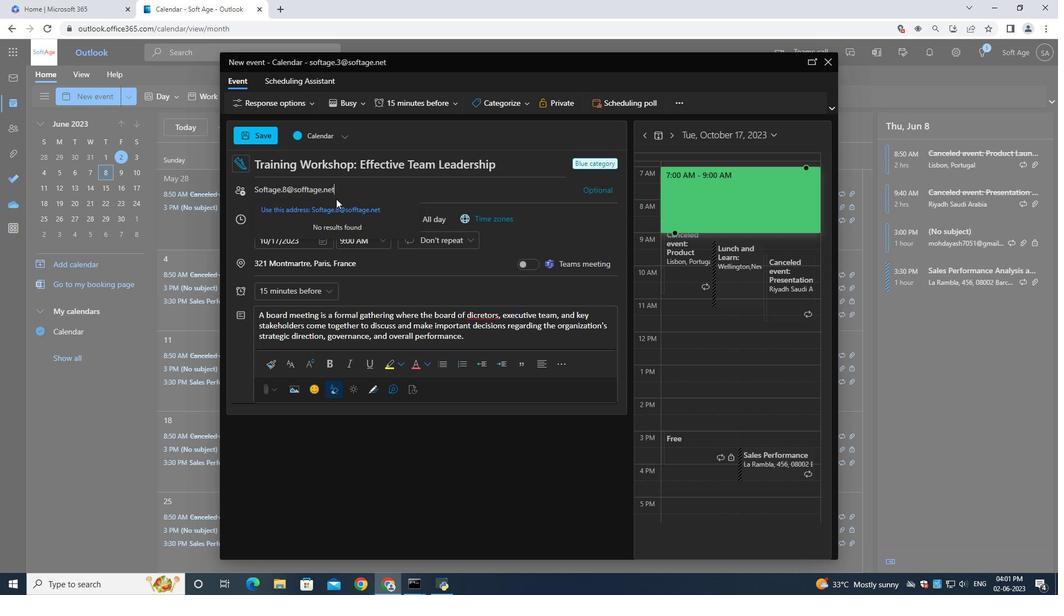 
Action: Key pressed <Key.backspace>
Screenshot: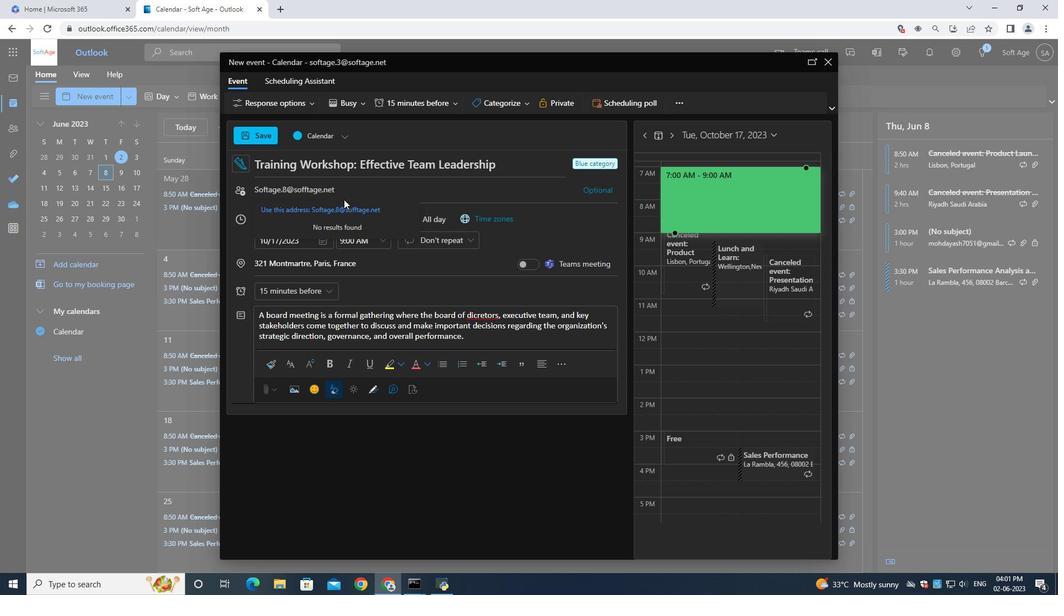 
Action: Mouse moved to (307, 191)
Screenshot: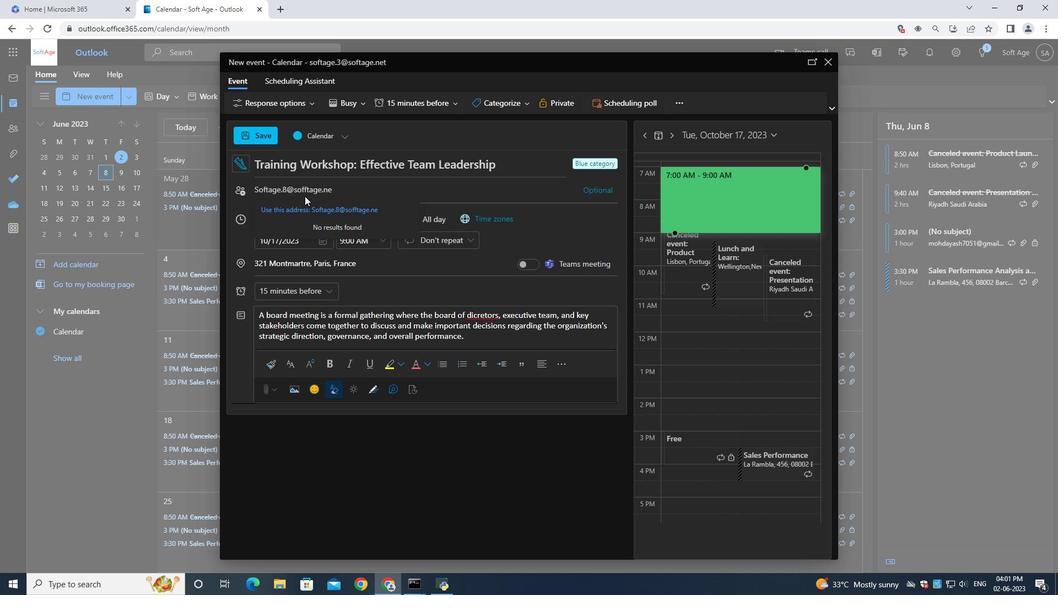 
Action: Mouse pressed left at (307, 191)
Screenshot: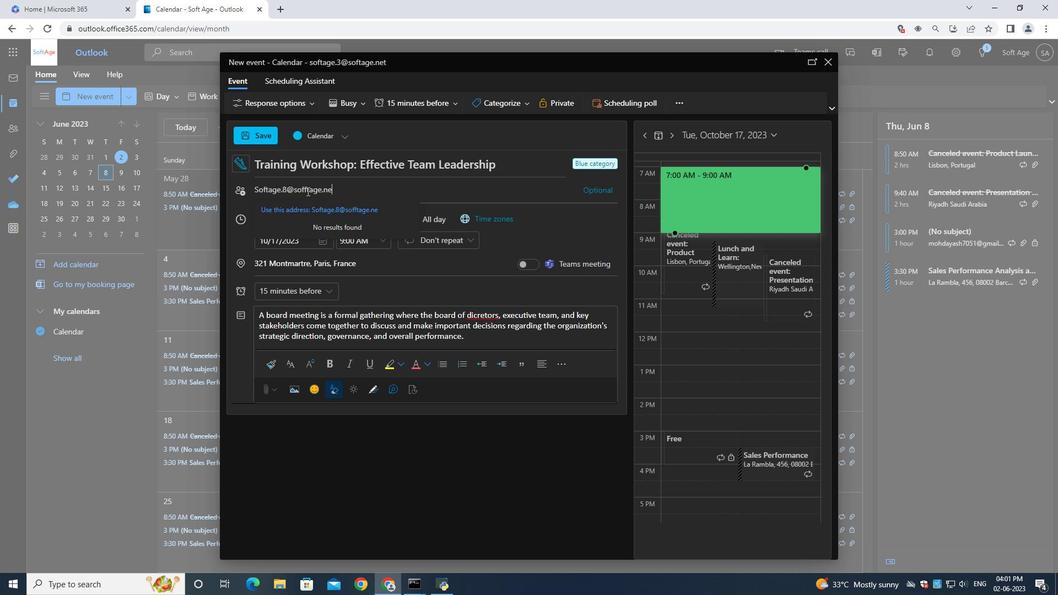 
Action: Mouse moved to (324, 199)
Screenshot: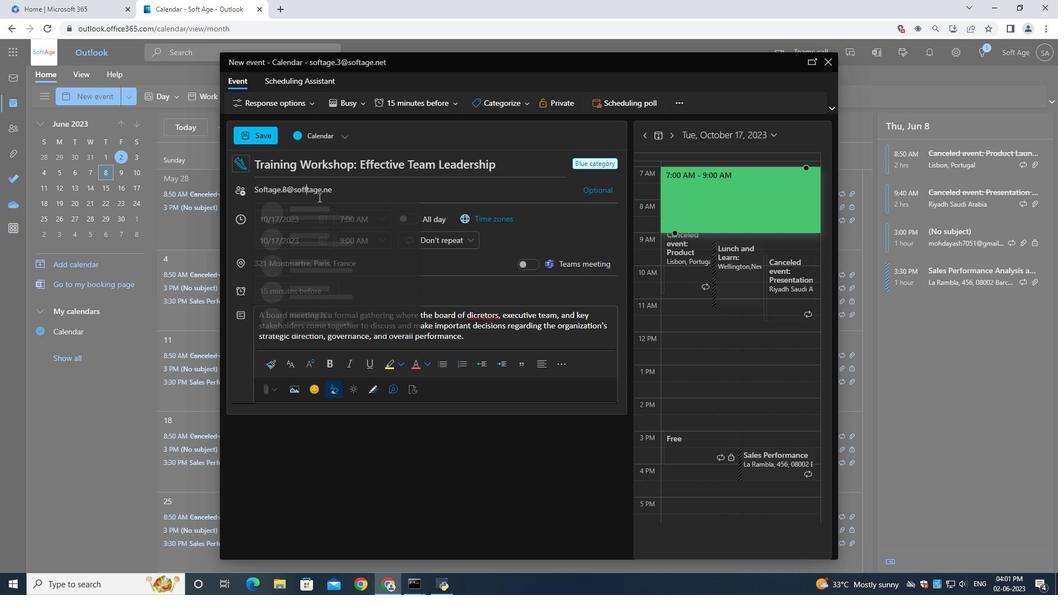 
Action: Key pressed <Key.backspace>
Screenshot: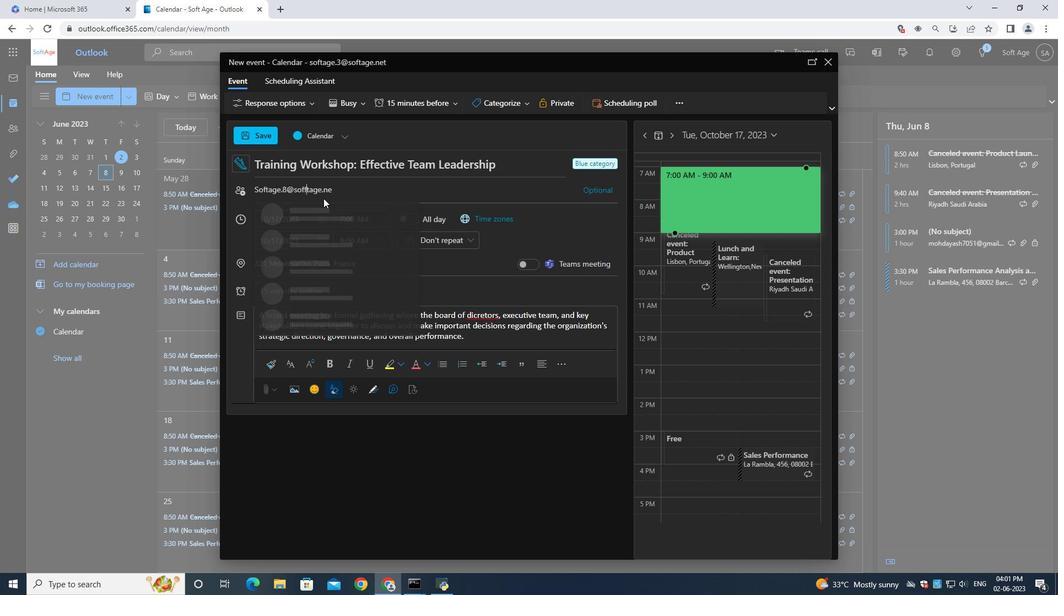 
Action: Mouse moved to (337, 189)
Screenshot: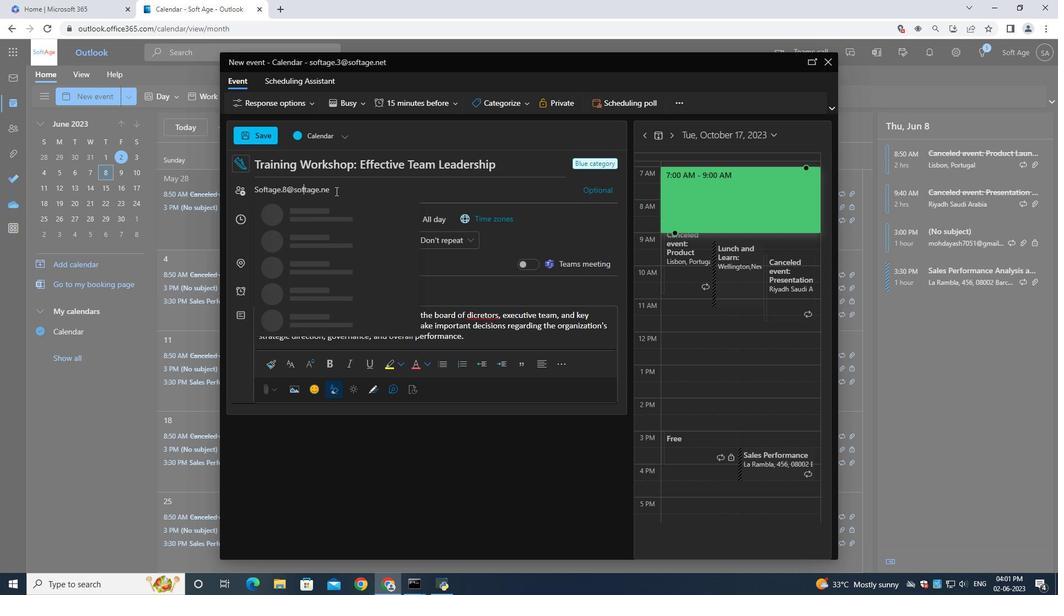 
Action: Mouse pressed left at (337, 189)
Screenshot: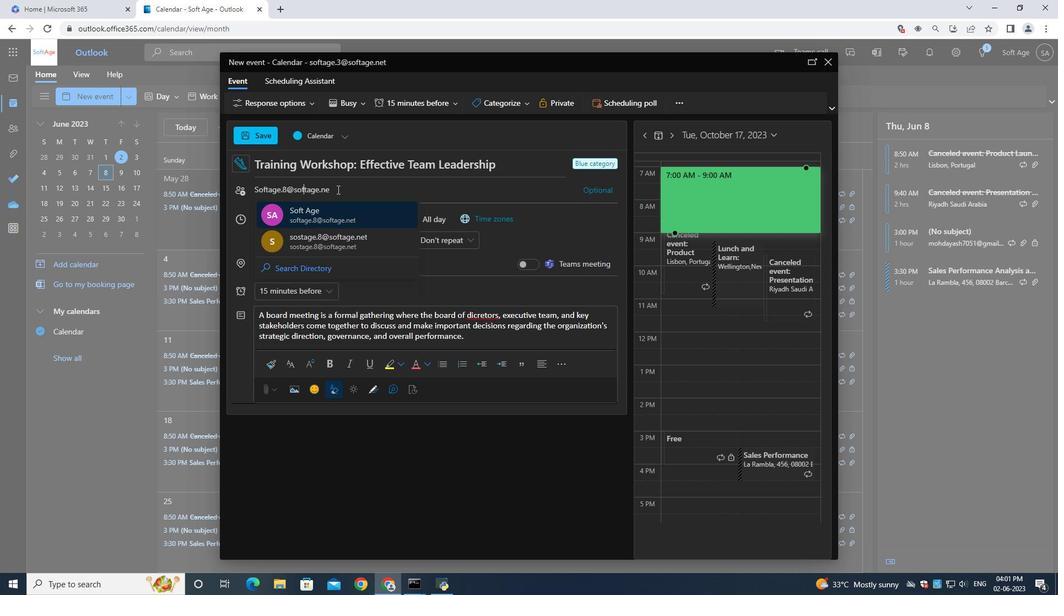 
Action: Key pressed t
Screenshot: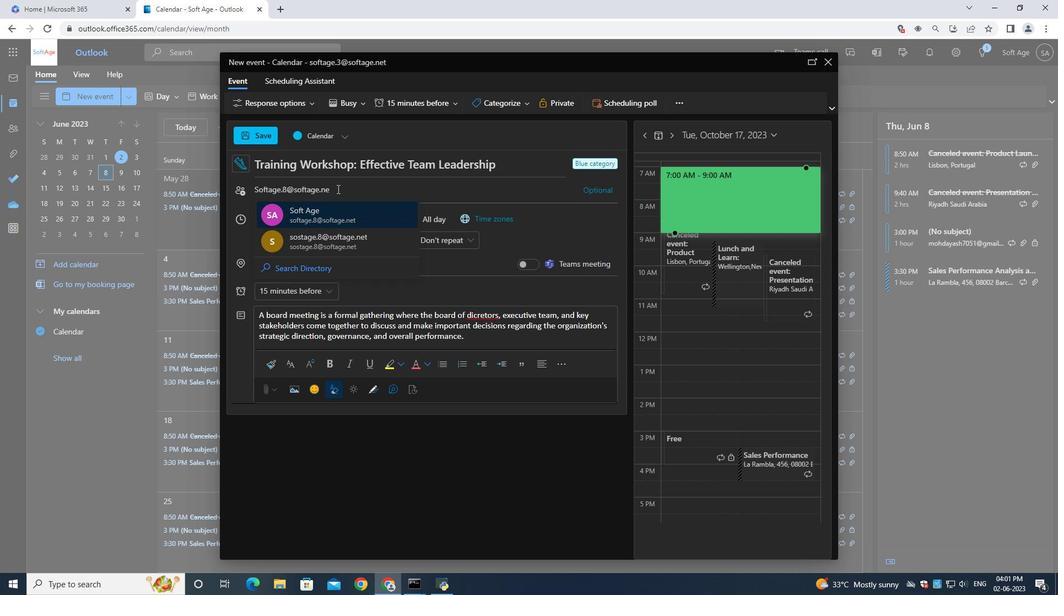 
Action: Mouse moved to (332, 212)
Screenshot: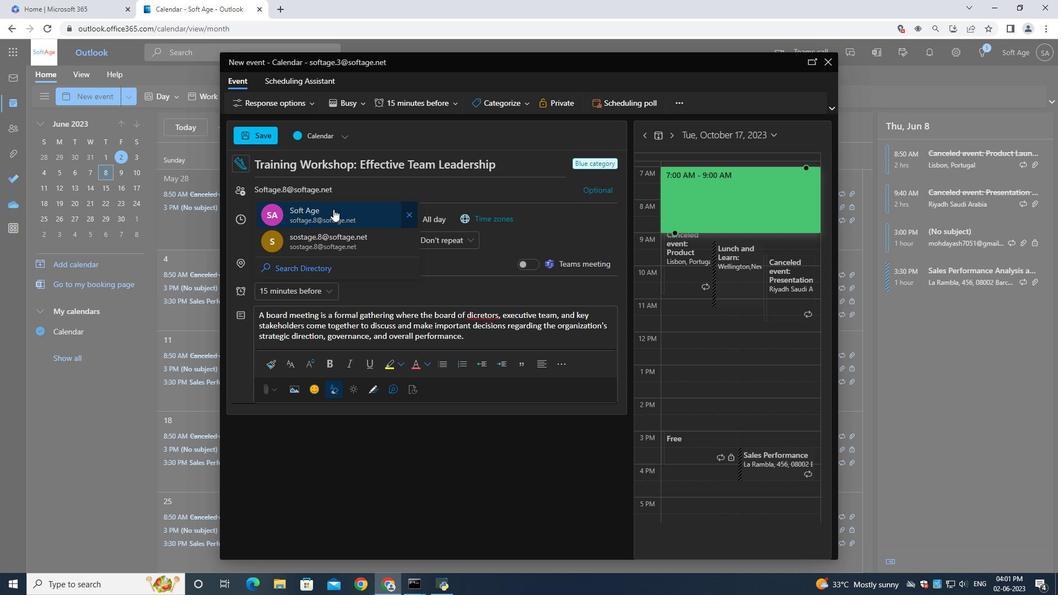 
Action: Mouse pressed left at (332, 212)
Screenshot: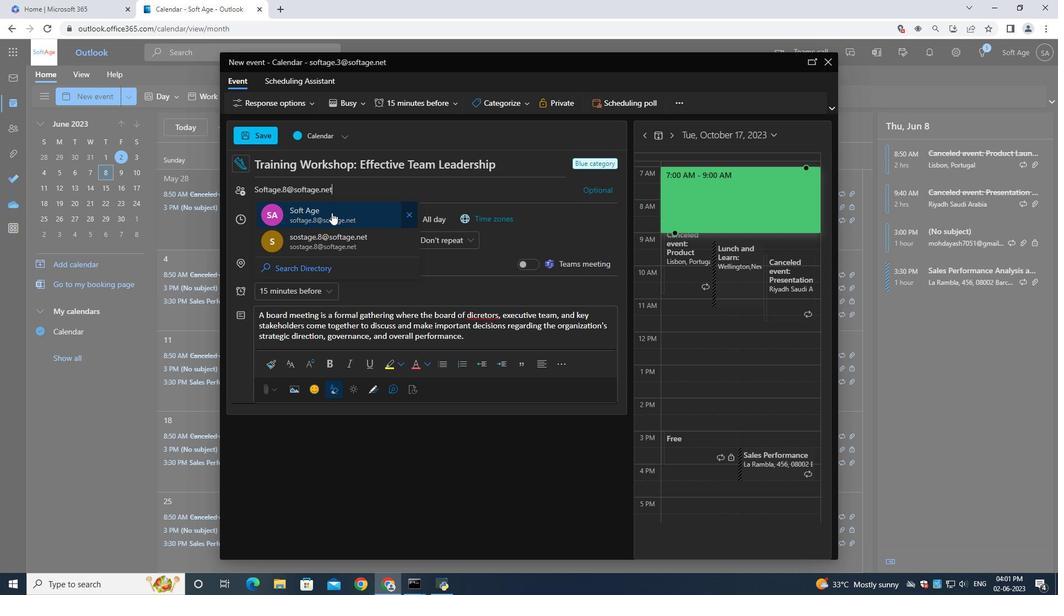 
Action: Mouse moved to (371, 190)
Screenshot: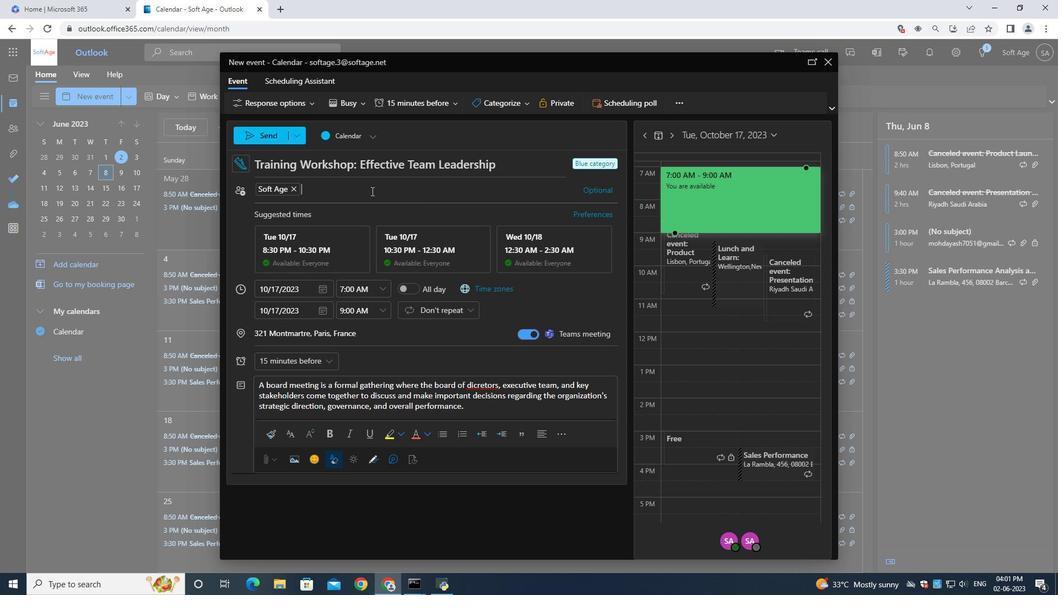
Action: Key pressed <Key.shift>Softage.9<Key.shift>@softage.net
Screenshot: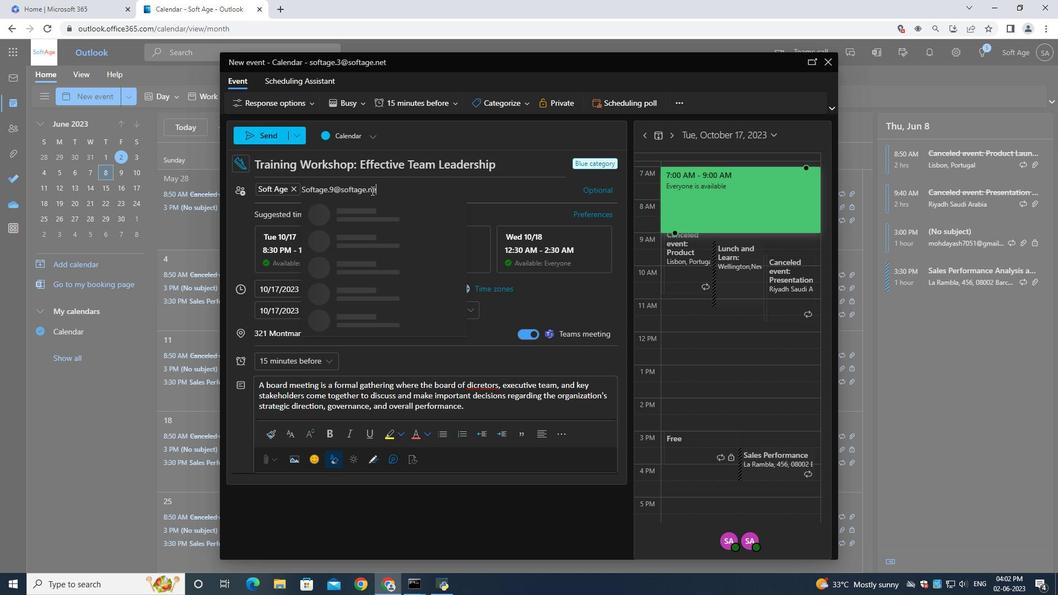 
Action: Mouse moved to (379, 214)
Screenshot: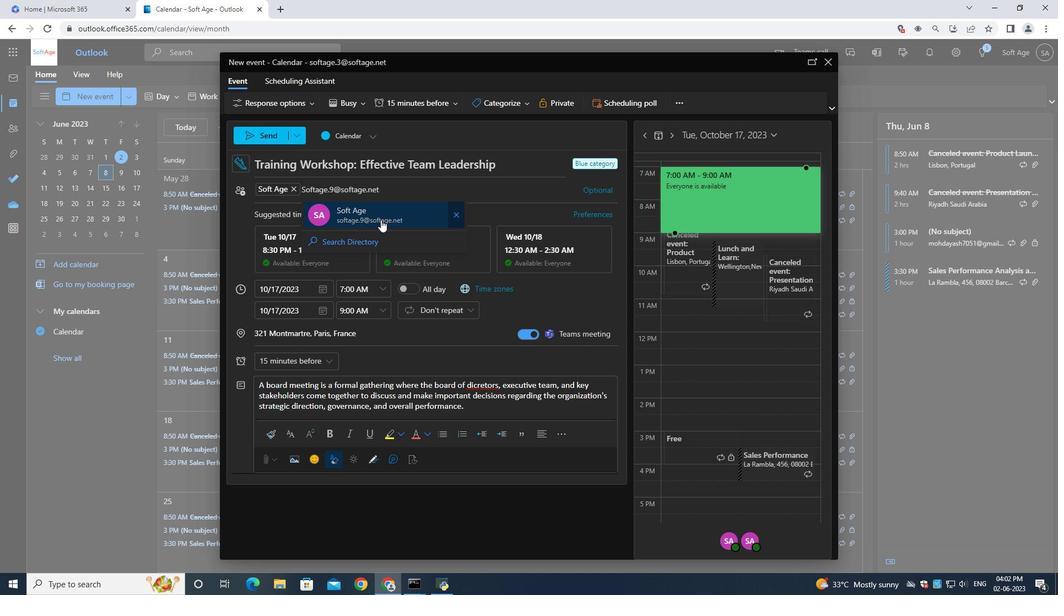 
Action: Mouse pressed left at (379, 214)
Screenshot: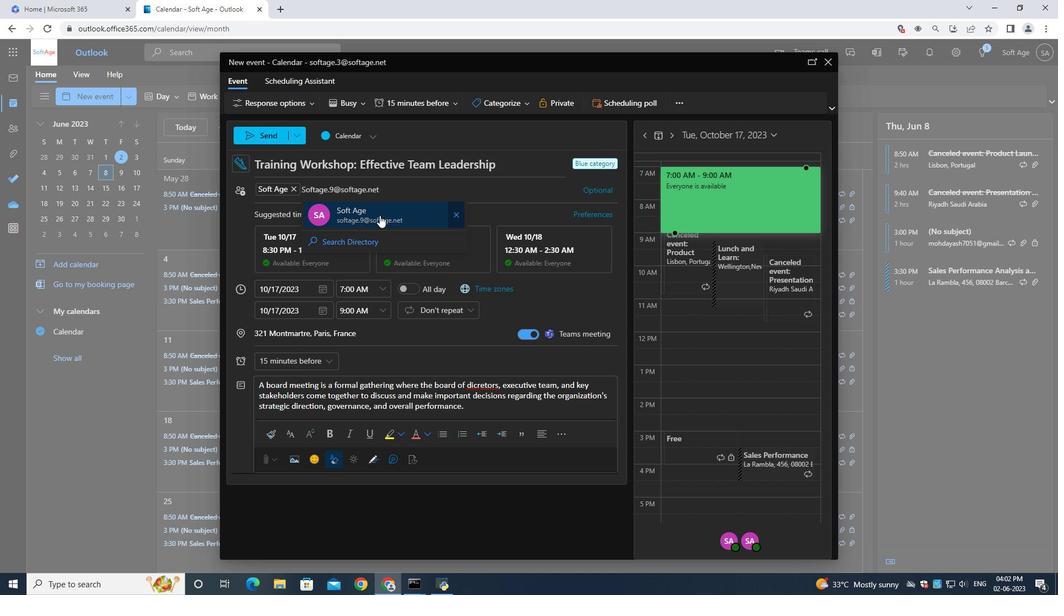 
Action: Mouse moved to (296, 361)
Screenshot: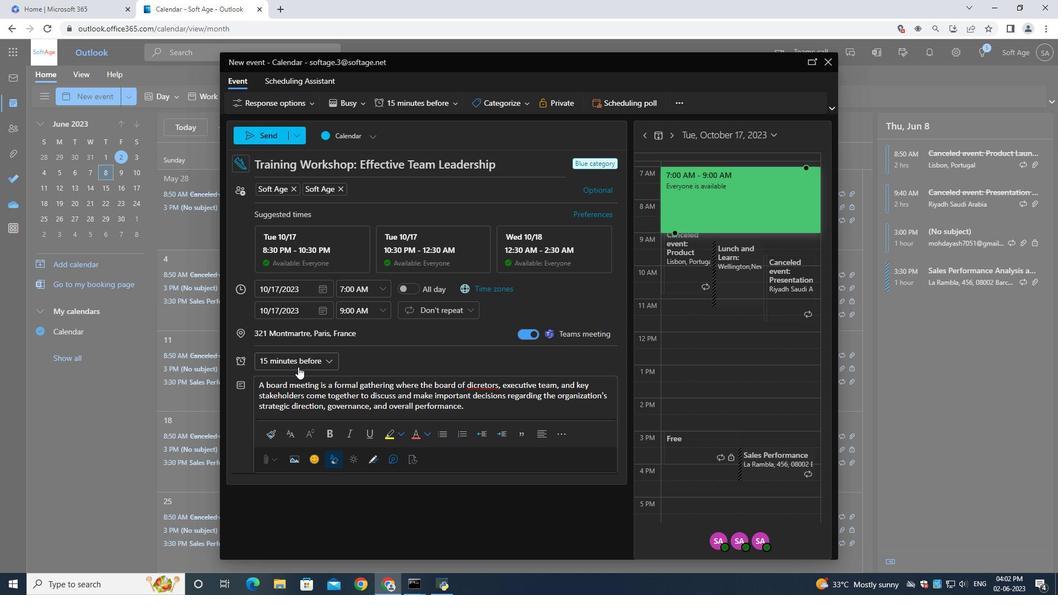 
Action: Mouse pressed left at (296, 361)
Screenshot: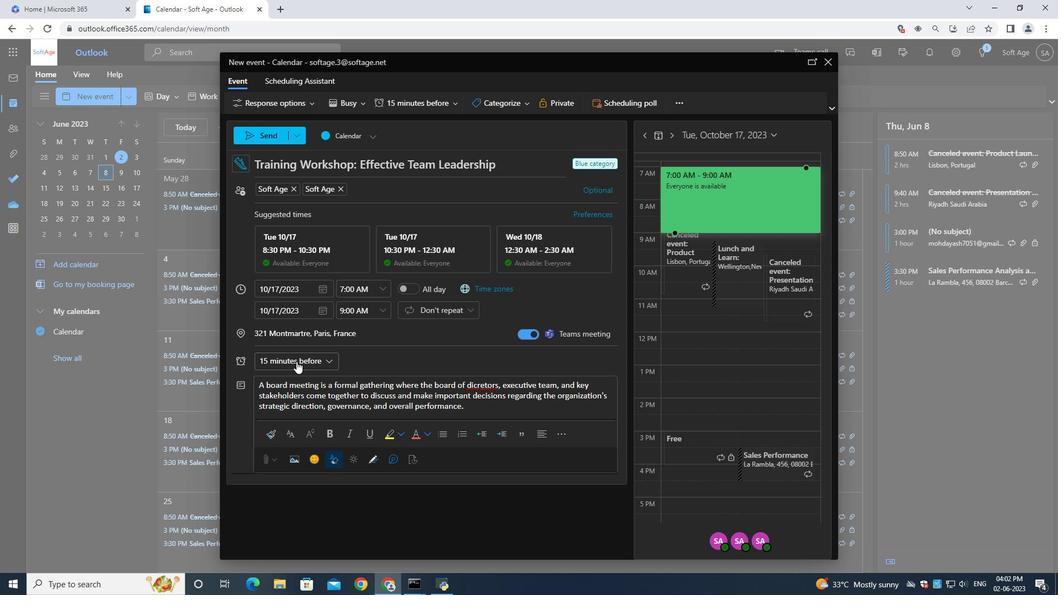 
Action: Mouse moved to (295, 168)
Screenshot: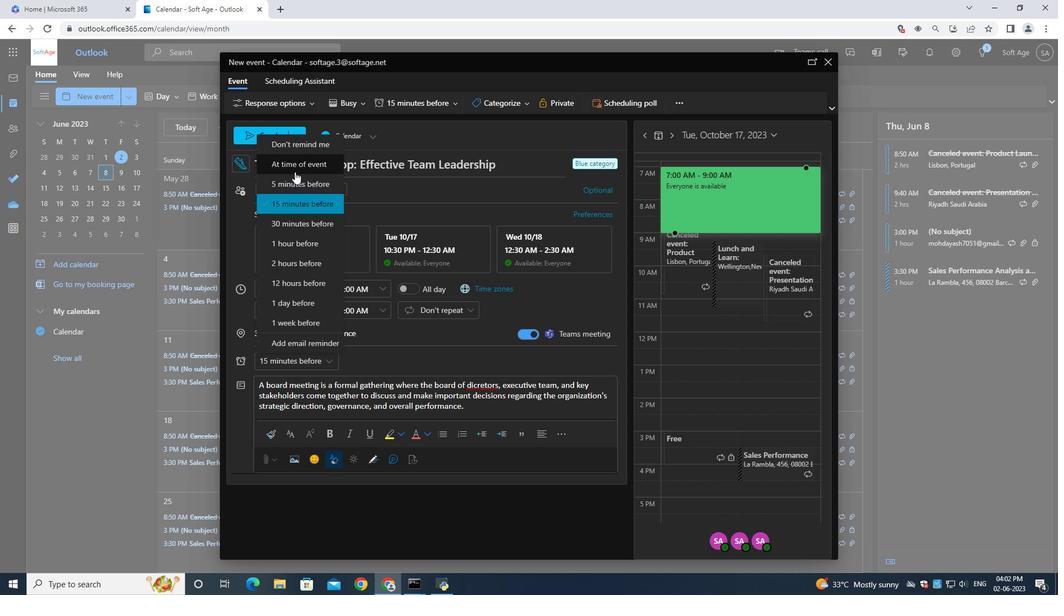 
Action: Mouse pressed left at (295, 168)
Screenshot: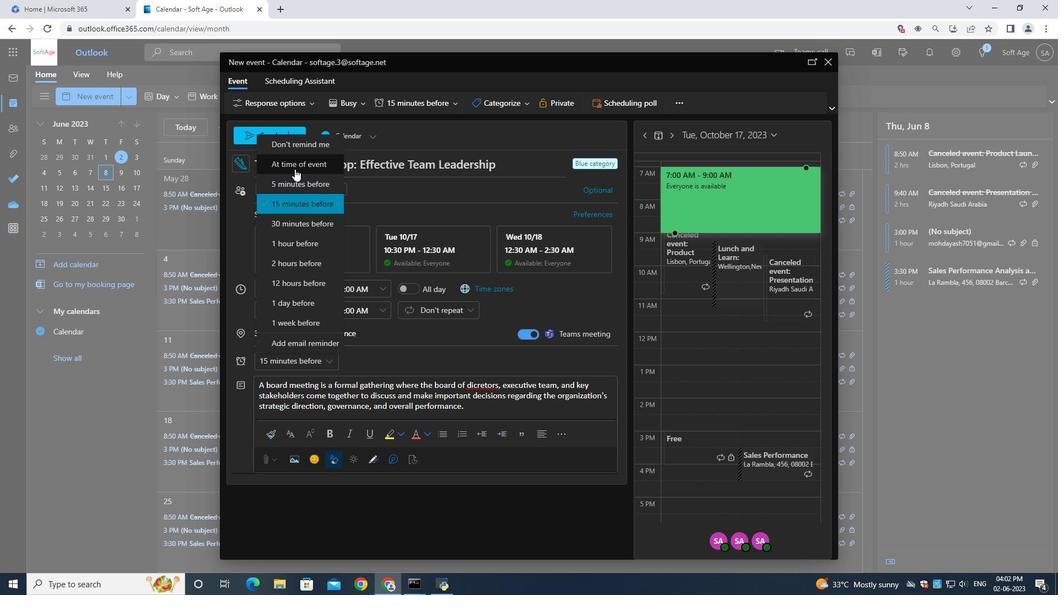 
Action: Mouse moved to (265, 132)
Screenshot: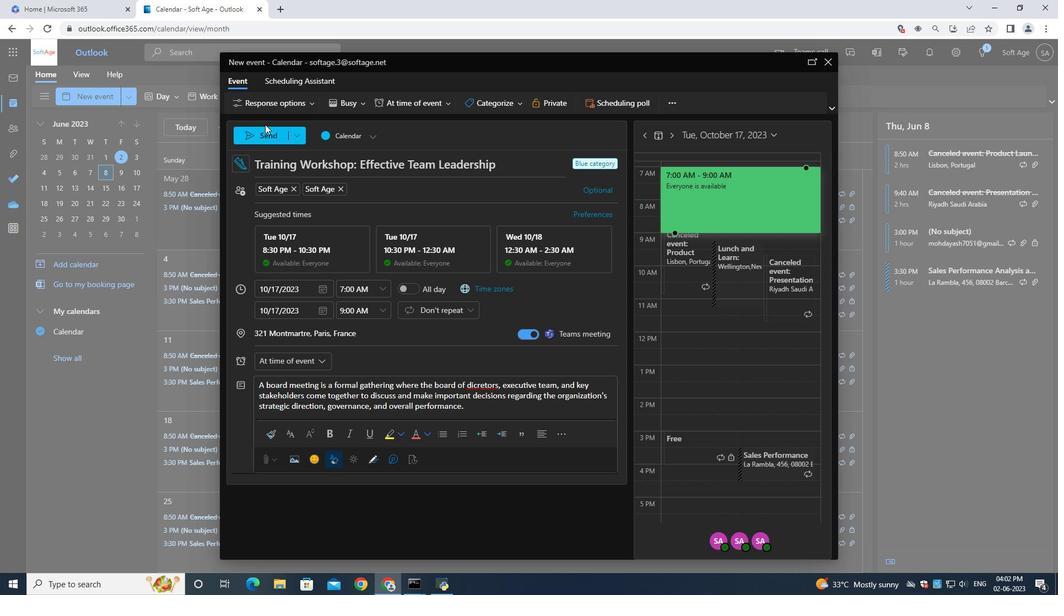 
Action: Mouse pressed left at (265, 132)
Screenshot: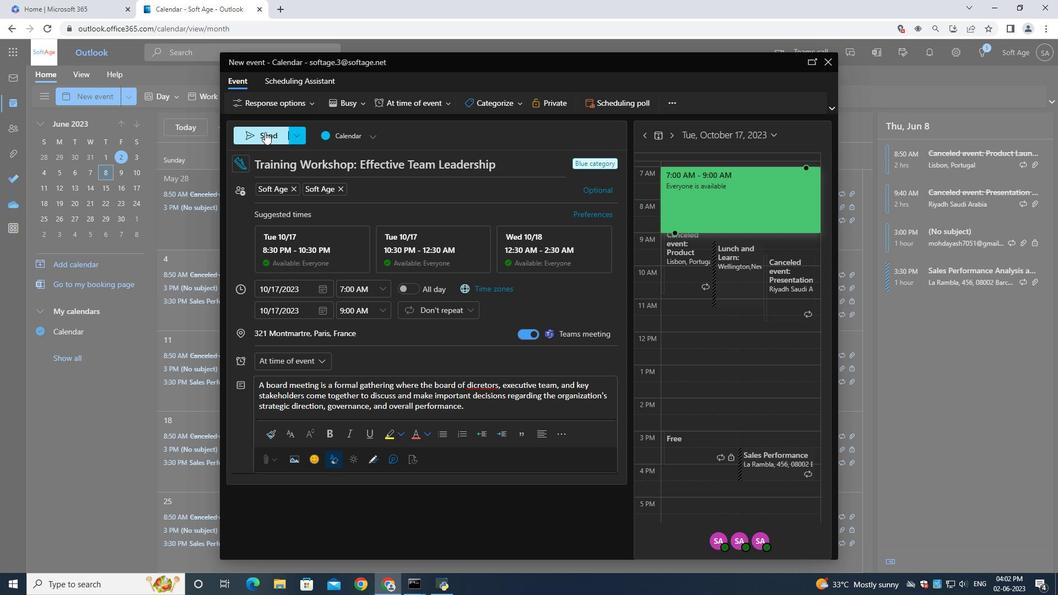 
Action: Mouse moved to (264, 131)
Screenshot: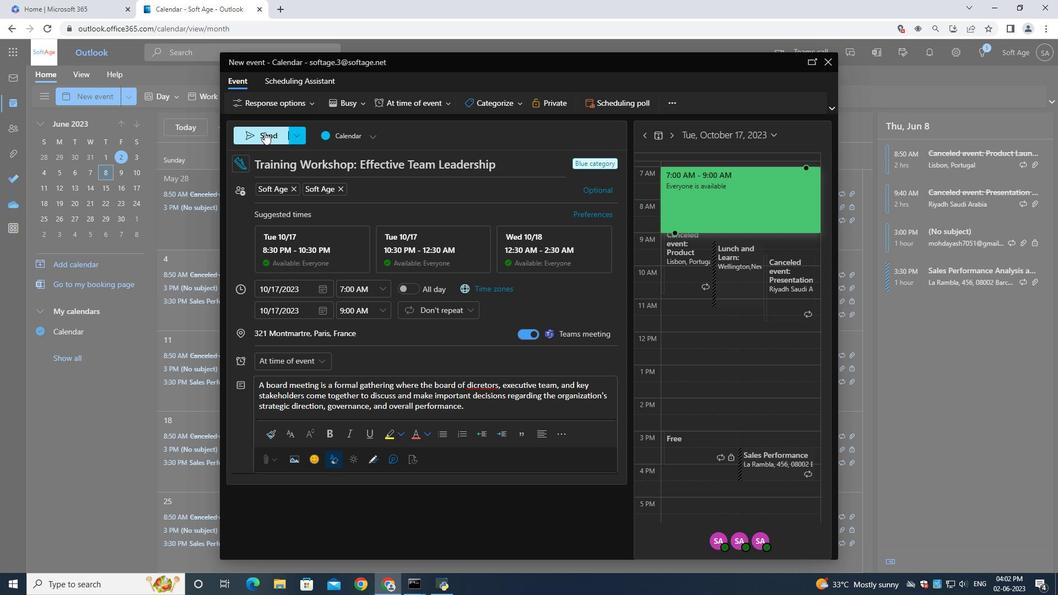 
